 Task: Find connections with filter location Alagoa Grande with filter topic #digitalnomadwith filter profile language Potuguese with filter current company Brightstar Corp. with filter school Punjabi University, Patiala with filter industry Golf Courses and Country Clubs with filter service category Grant Writing with filter keywords title Account Executive
Action: Mouse moved to (656, 115)
Screenshot: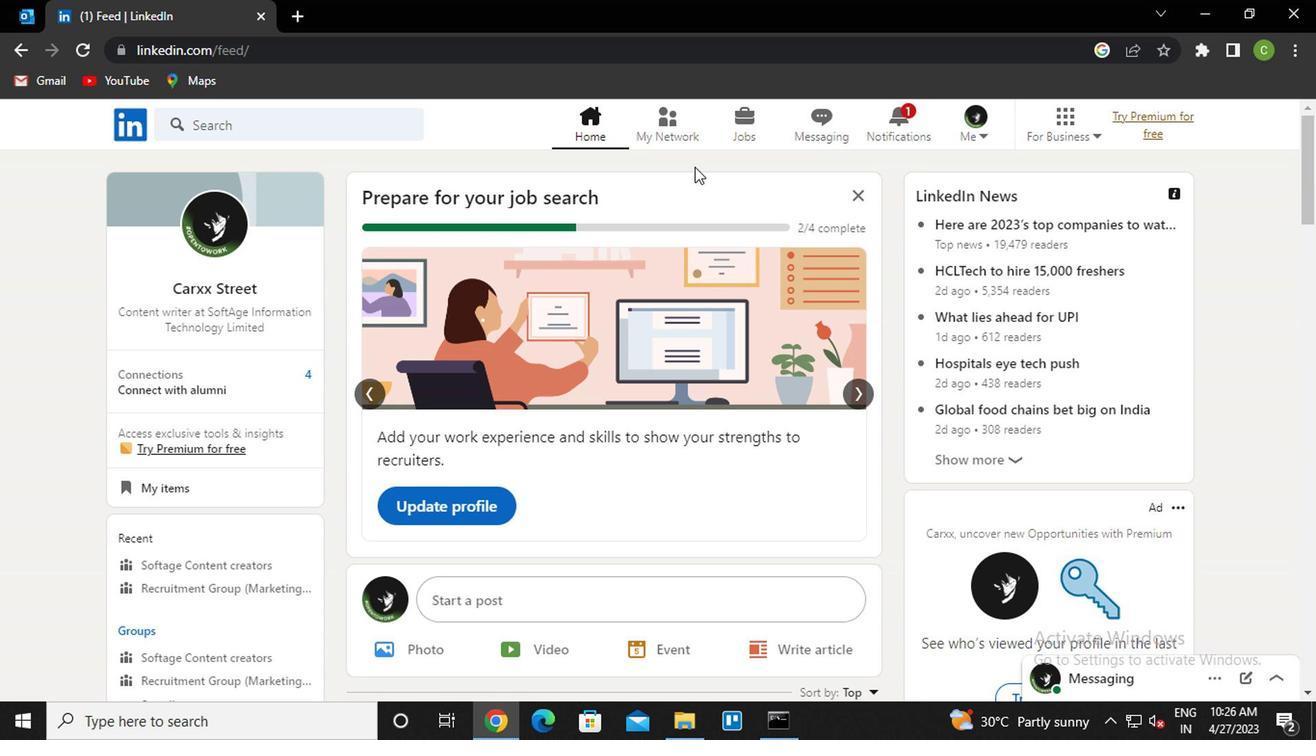 
Action: Mouse pressed left at (656, 115)
Screenshot: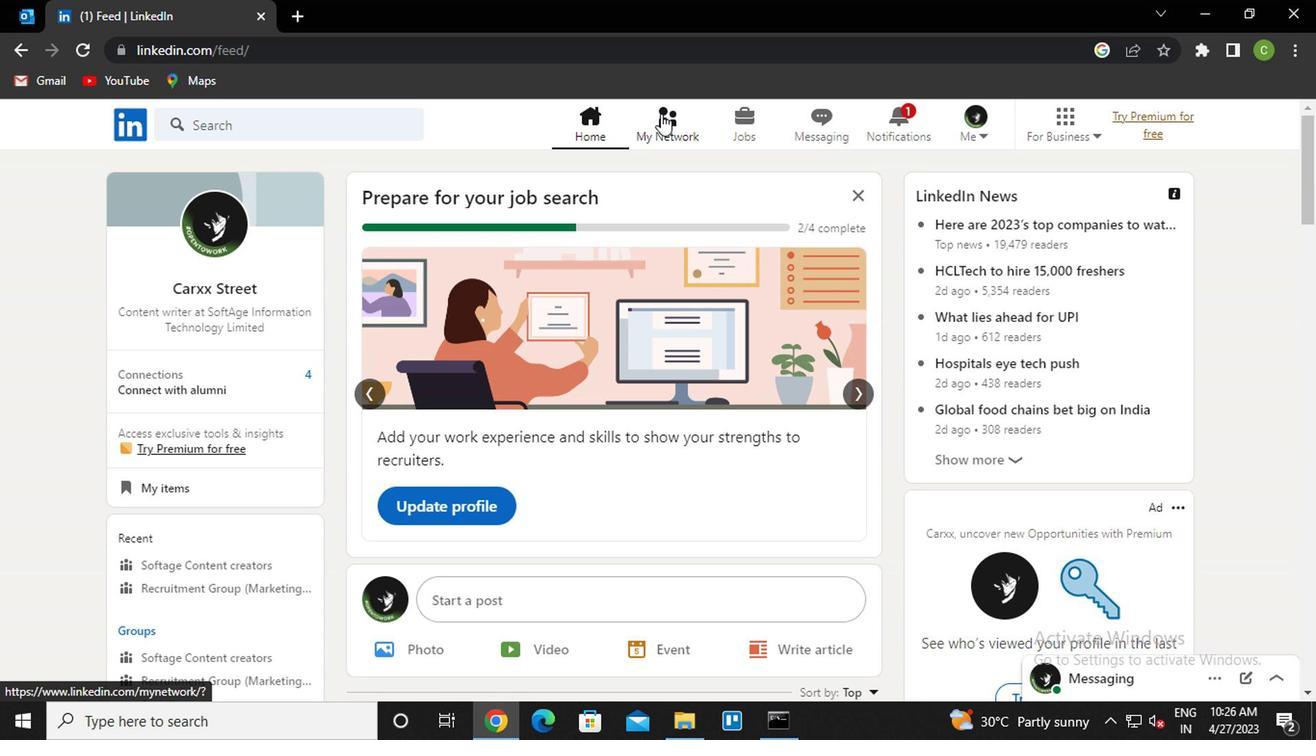 
Action: Mouse moved to (246, 236)
Screenshot: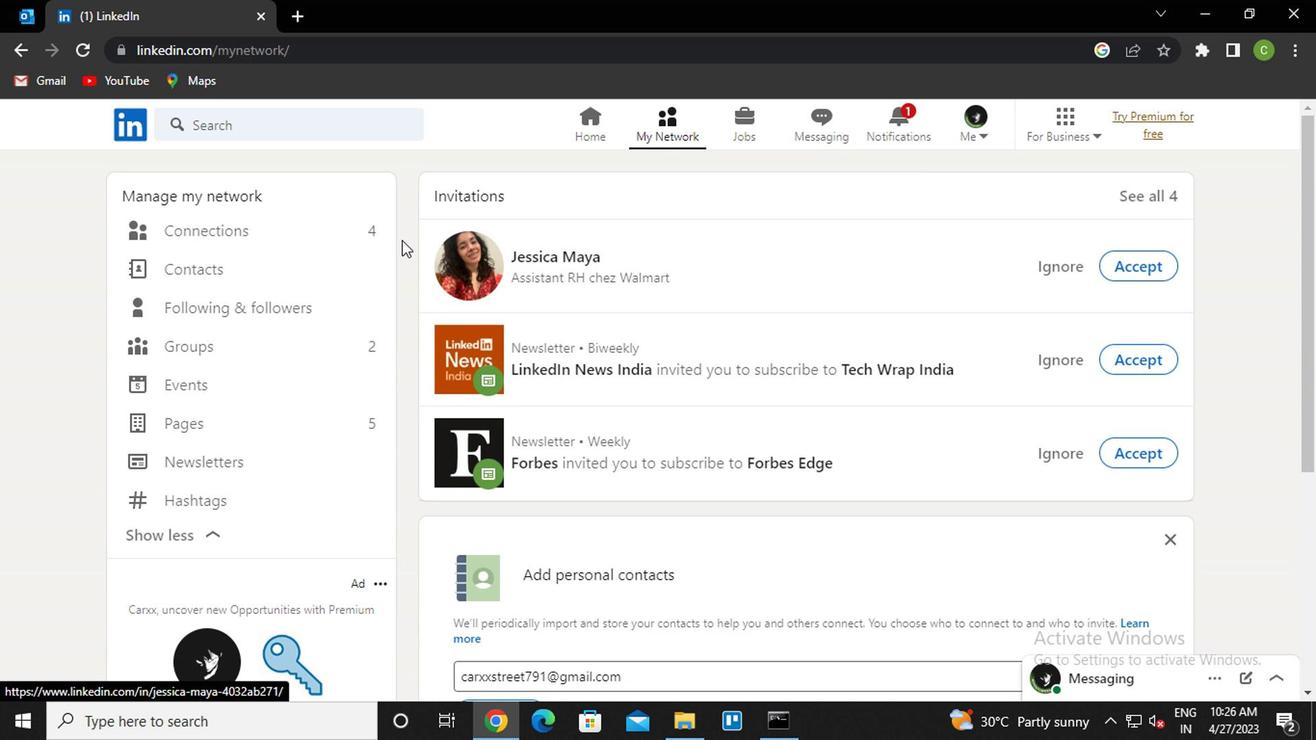 
Action: Mouse pressed left at (246, 236)
Screenshot: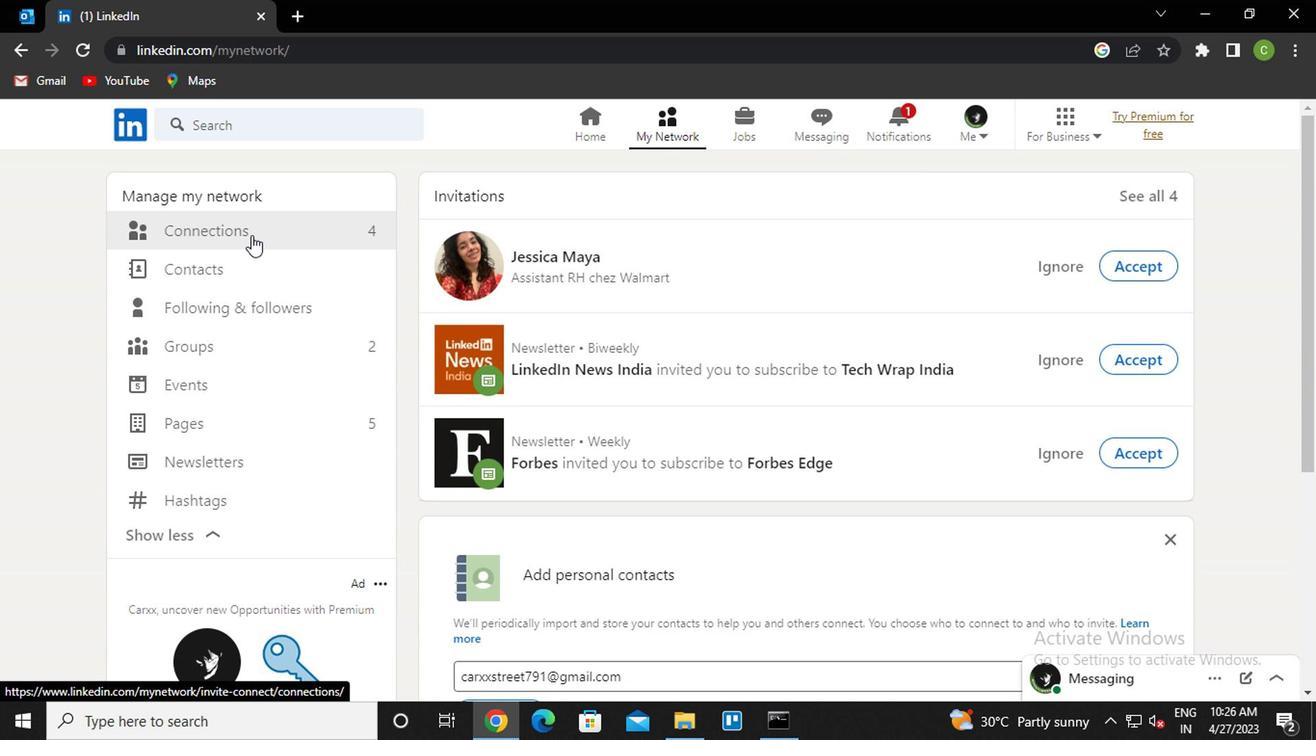 
Action: Mouse moved to (792, 236)
Screenshot: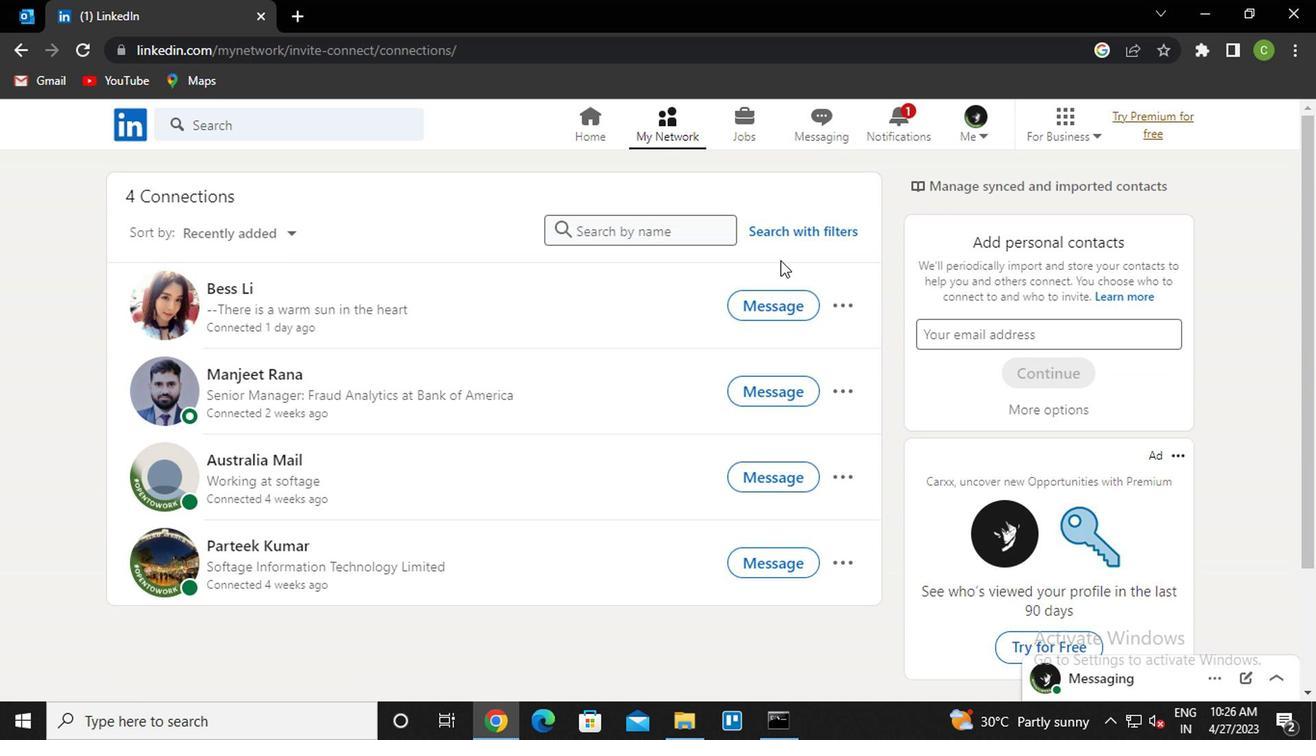 
Action: Mouse pressed left at (792, 236)
Screenshot: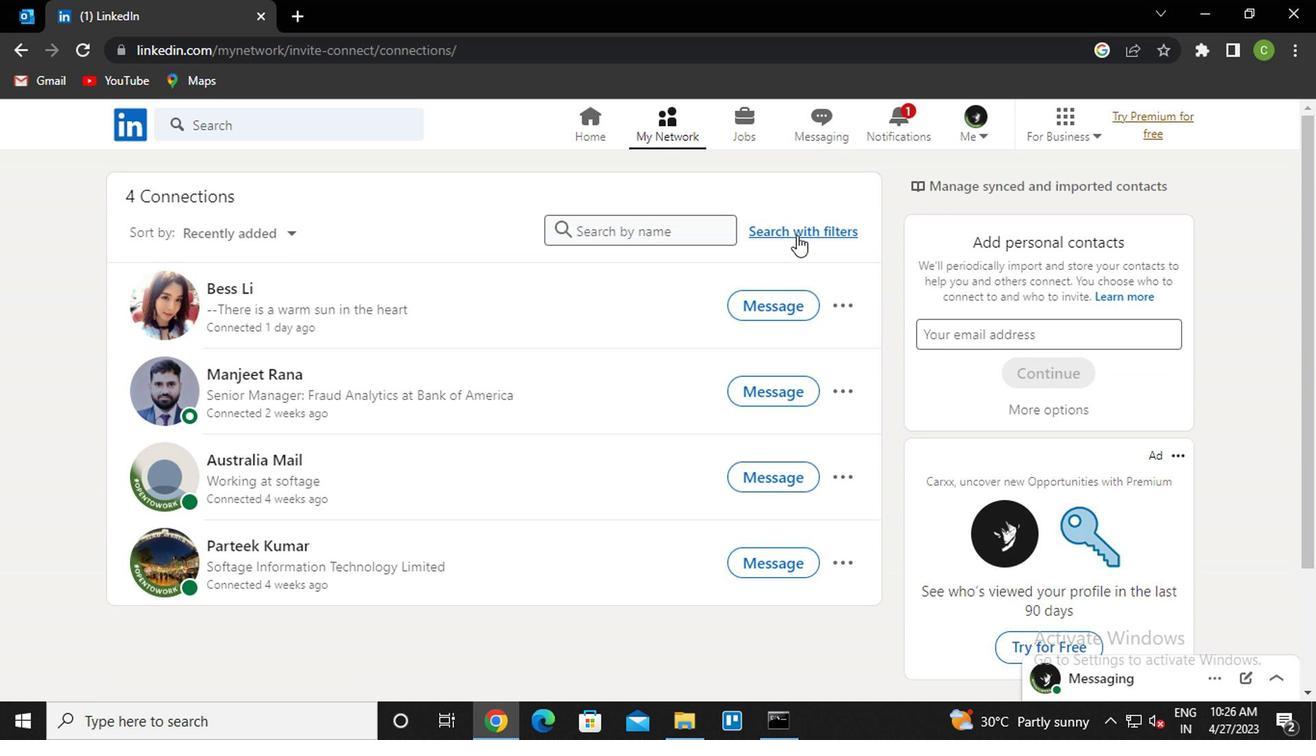 
Action: Mouse moved to (635, 185)
Screenshot: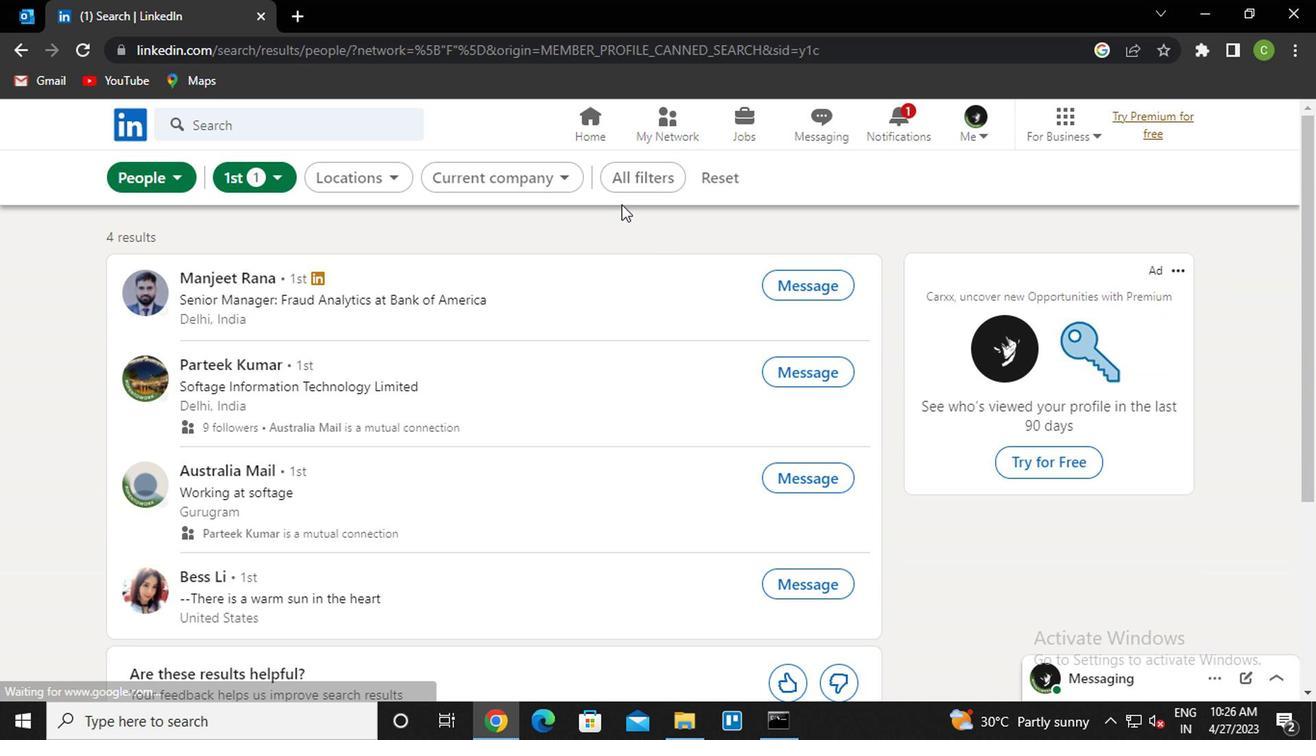 
Action: Mouse pressed left at (635, 185)
Screenshot: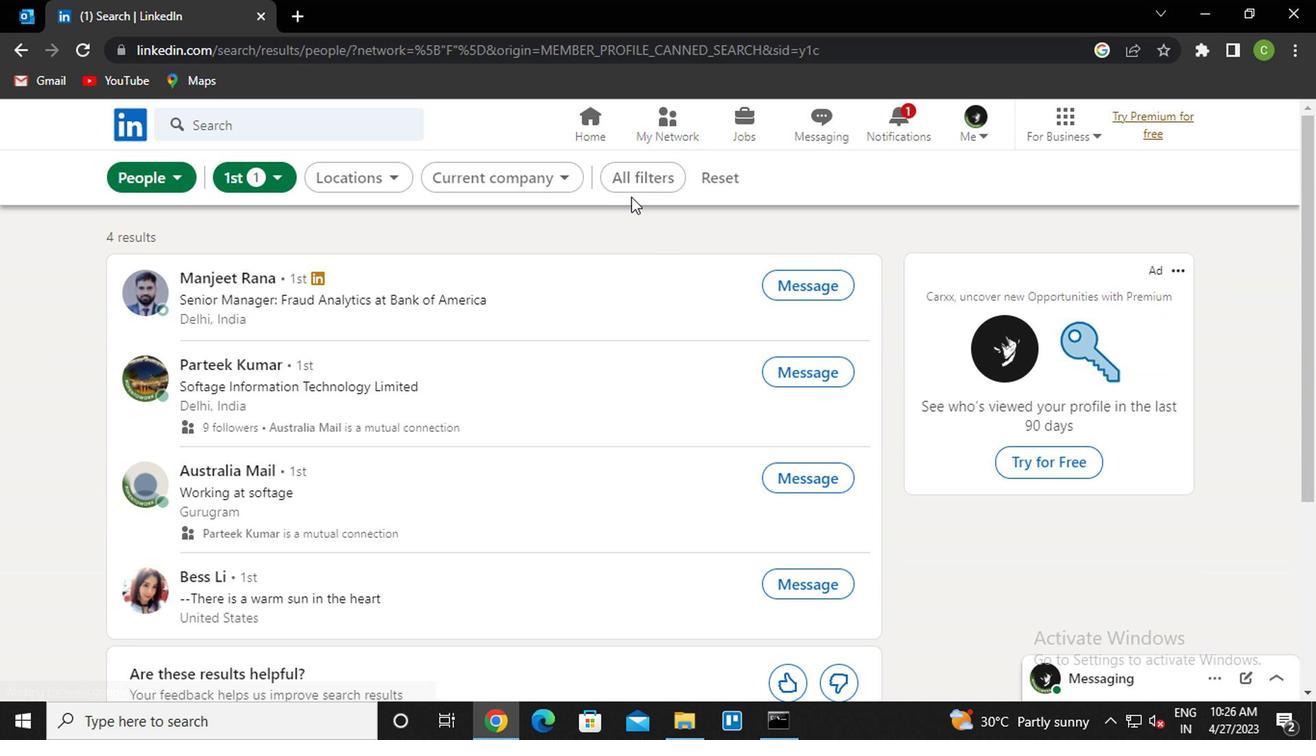 
Action: Mouse moved to (1056, 436)
Screenshot: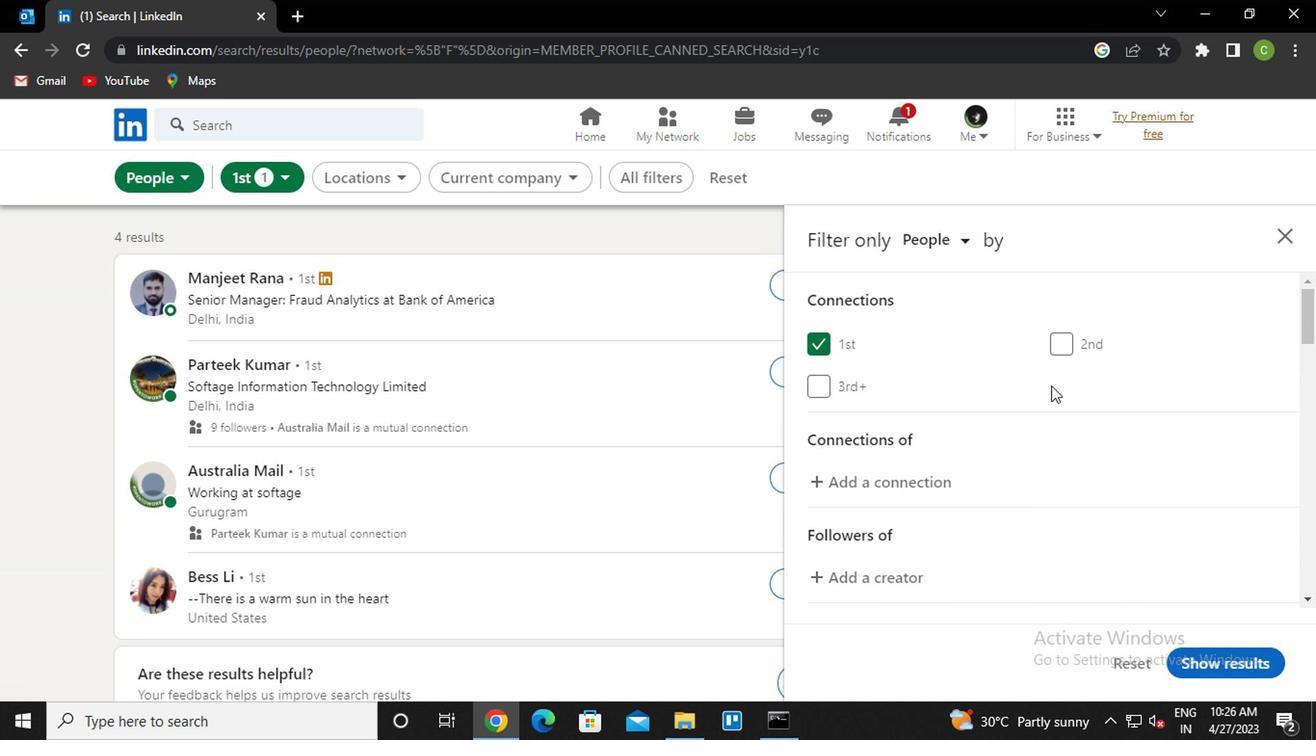 
Action: Mouse scrolled (1056, 435) with delta (0, -1)
Screenshot: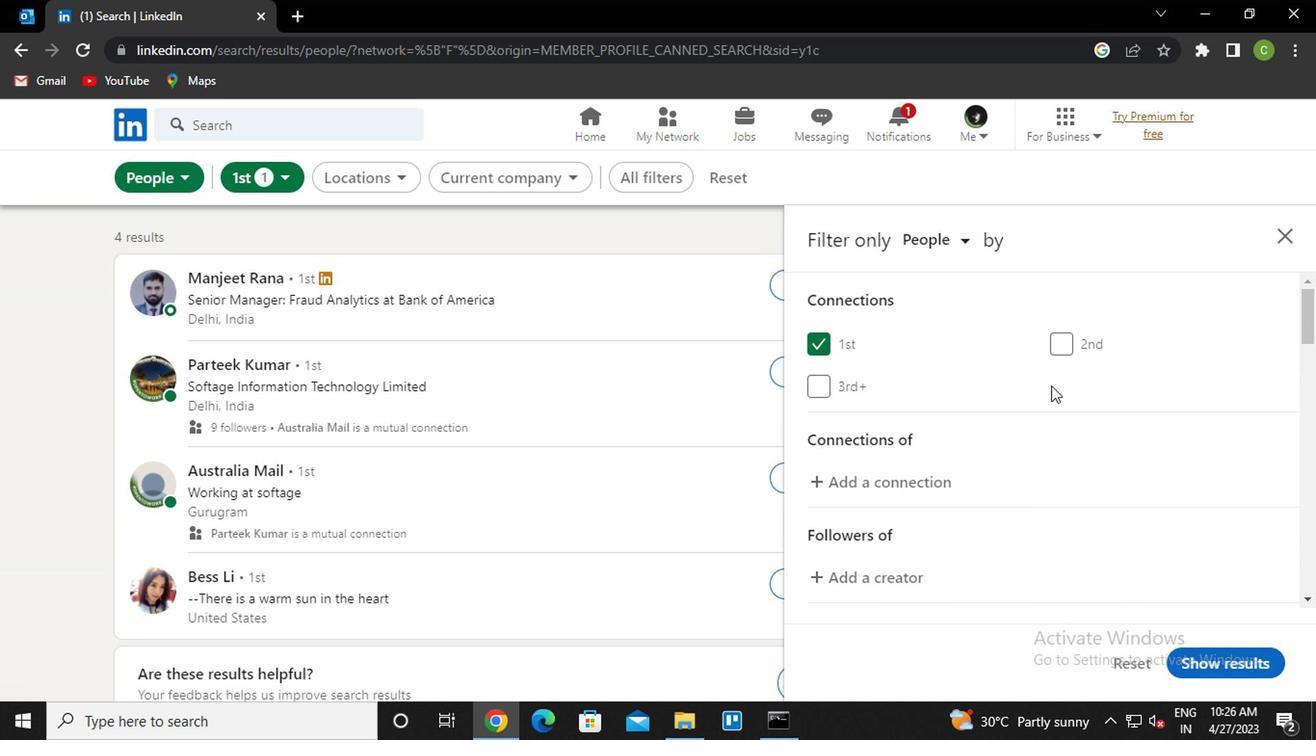 
Action: Mouse moved to (1053, 449)
Screenshot: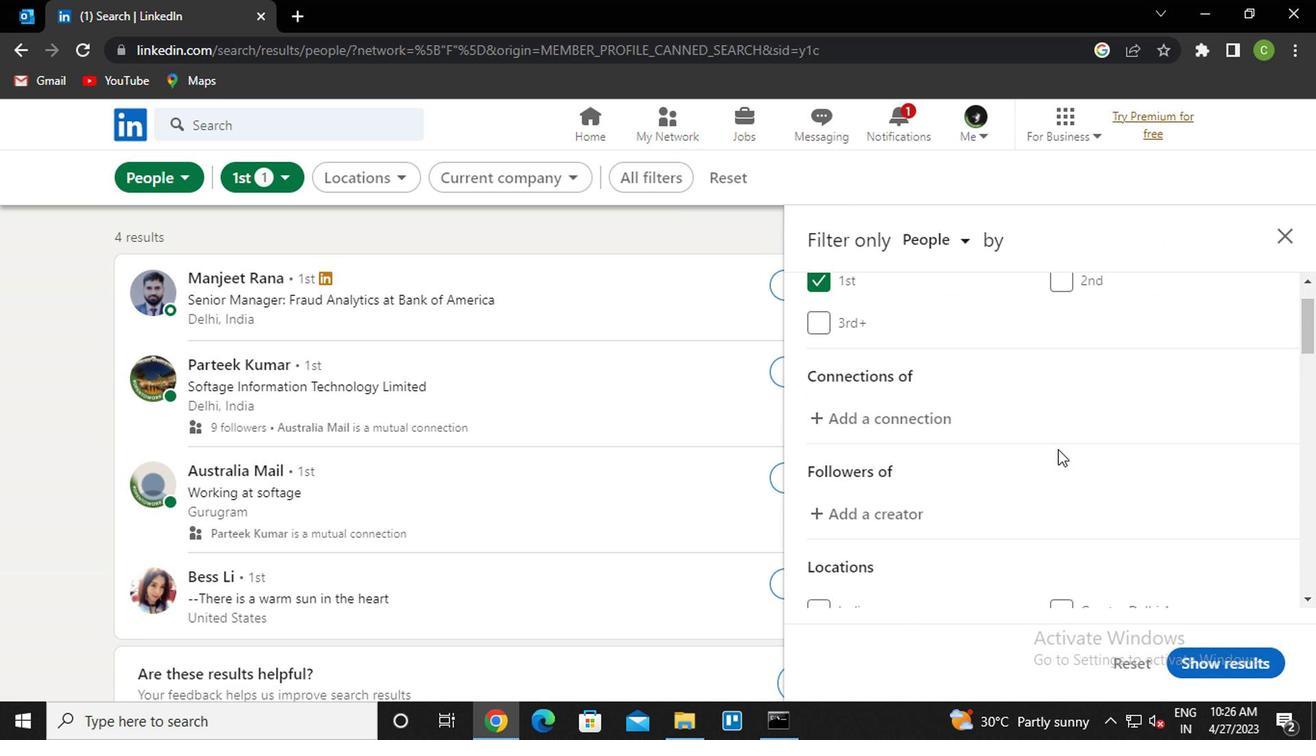 
Action: Mouse scrolled (1053, 449) with delta (0, 0)
Screenshot: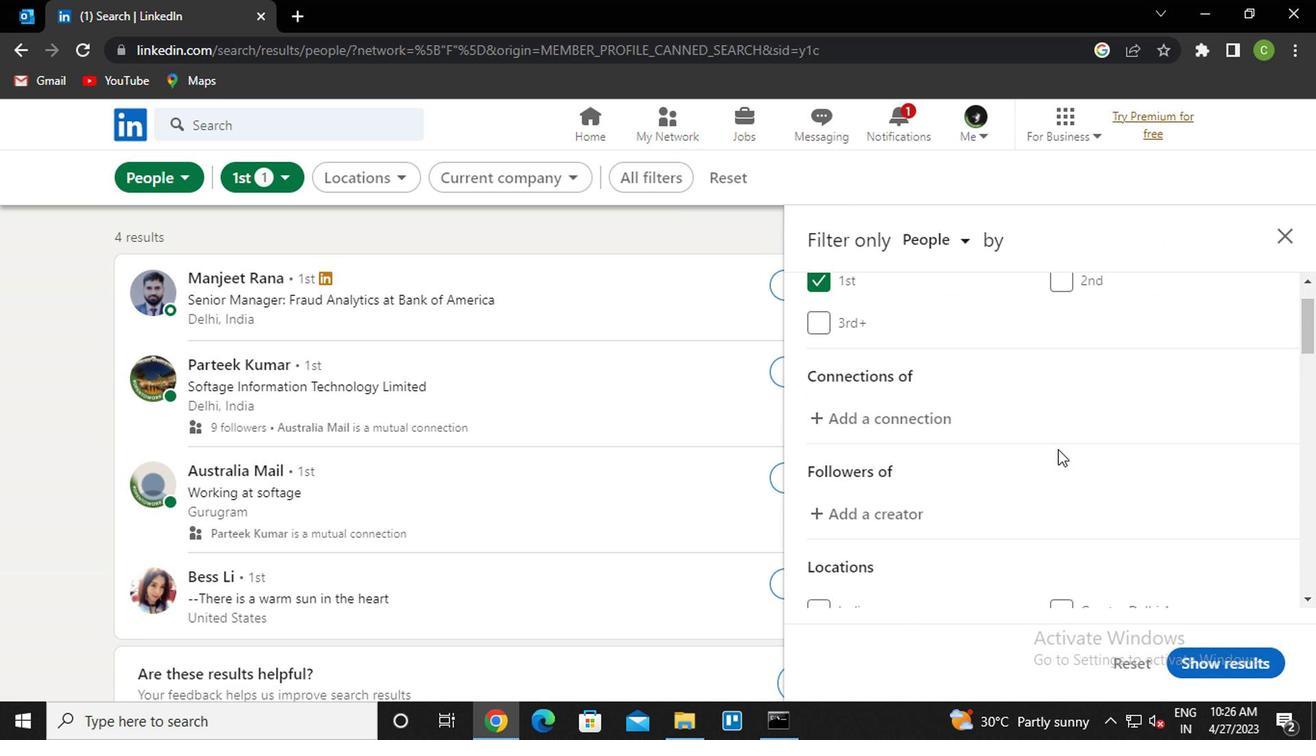 
Action: Mouse scrolled (1053, 449) with delta (0, 0)
Screenshot: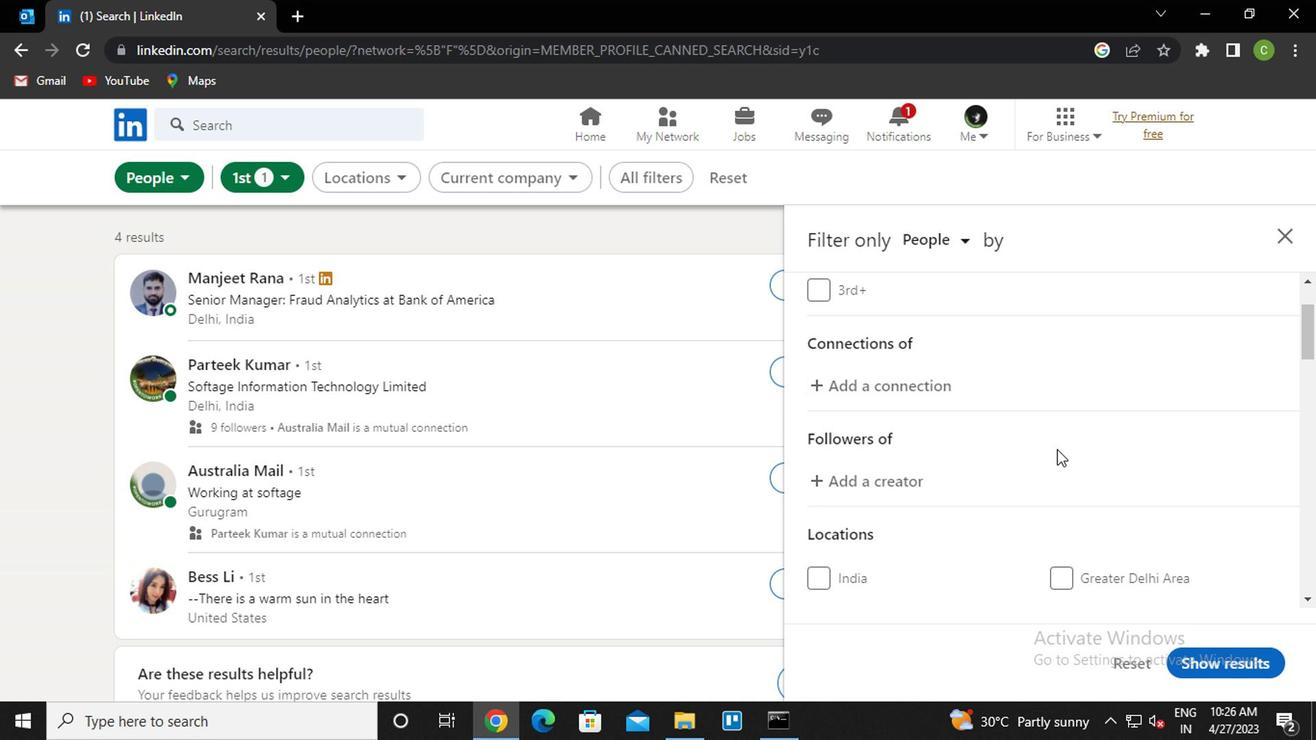 
Action: Mouse moved to (1092, 466)
Screenshot: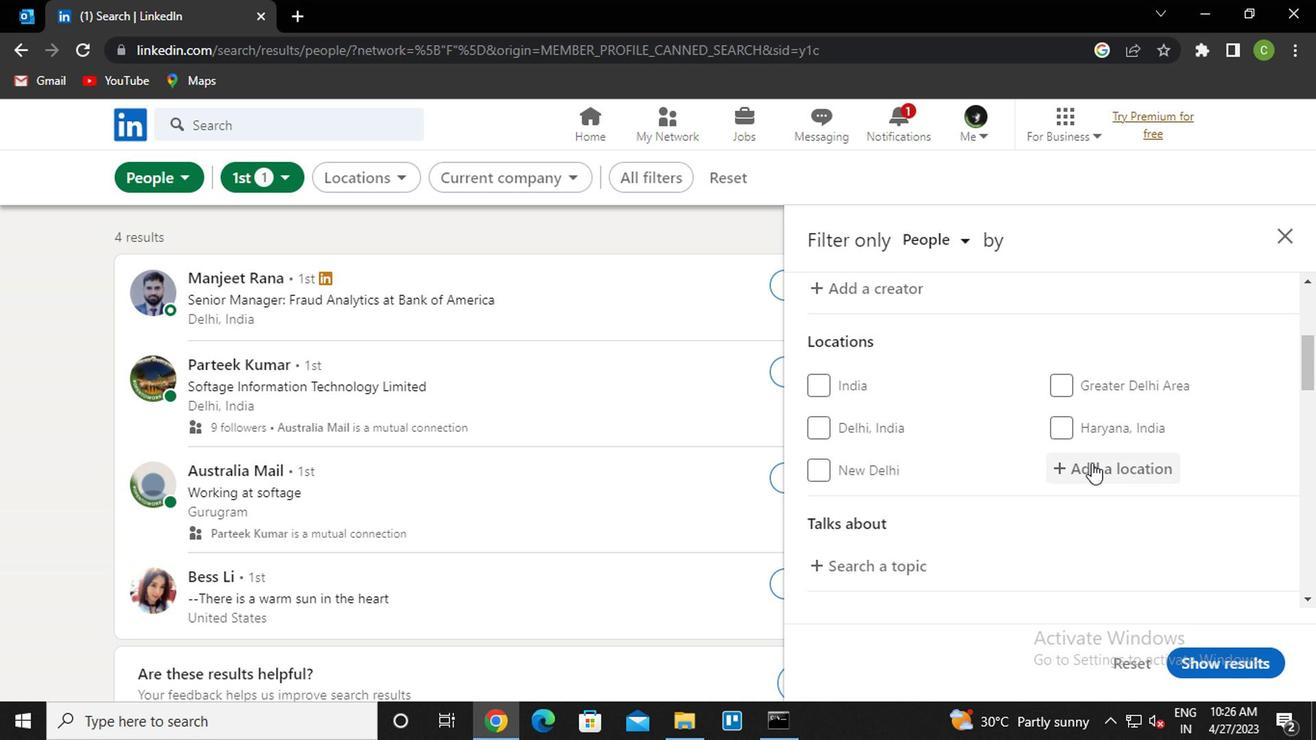 
Action: Mouse pressed left at (1092, 466)
Screenshot: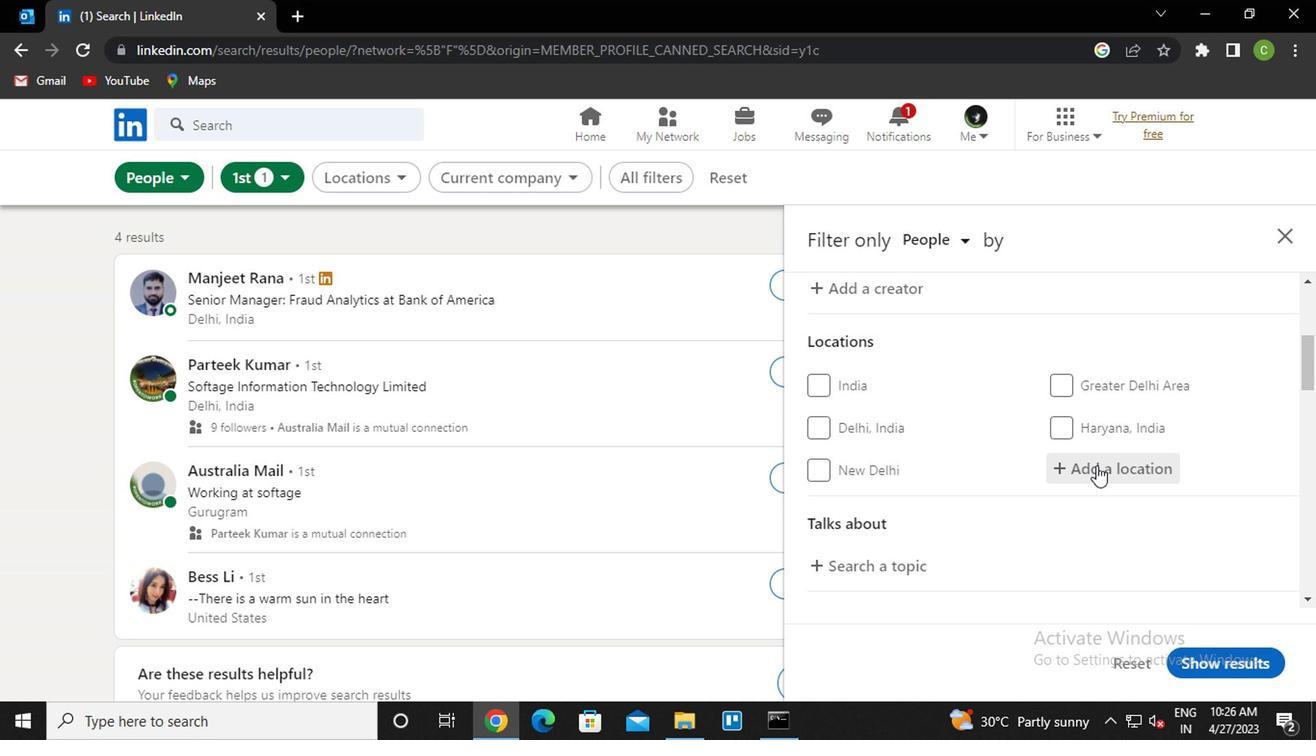 
Action: Key pressed <Key.caps_lock><Key.caps_lock>a<Key.caps_lock>lagao<Key.backspace><Key.backspace>oa<Key.down><Key.enter>
Screenshot: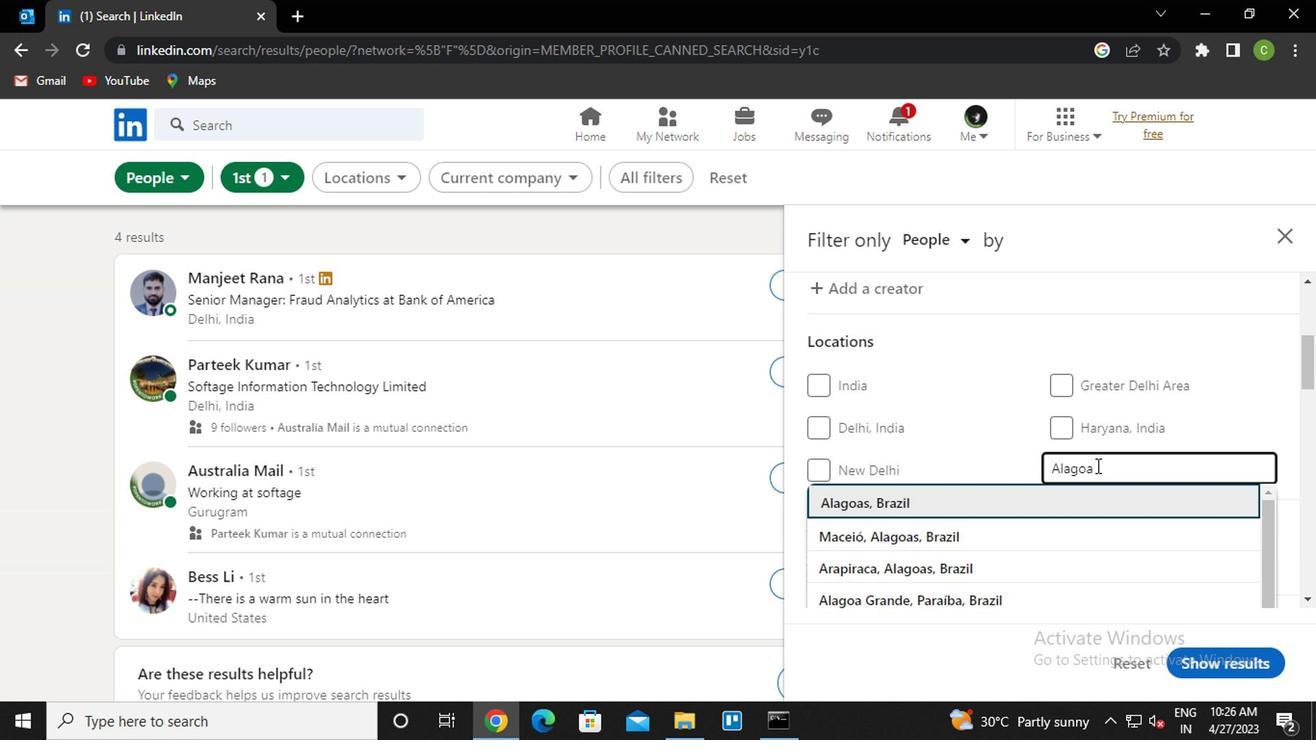 
Action: Mouse scrolled (1092, 465) with delta (0, 0)
Screenshot: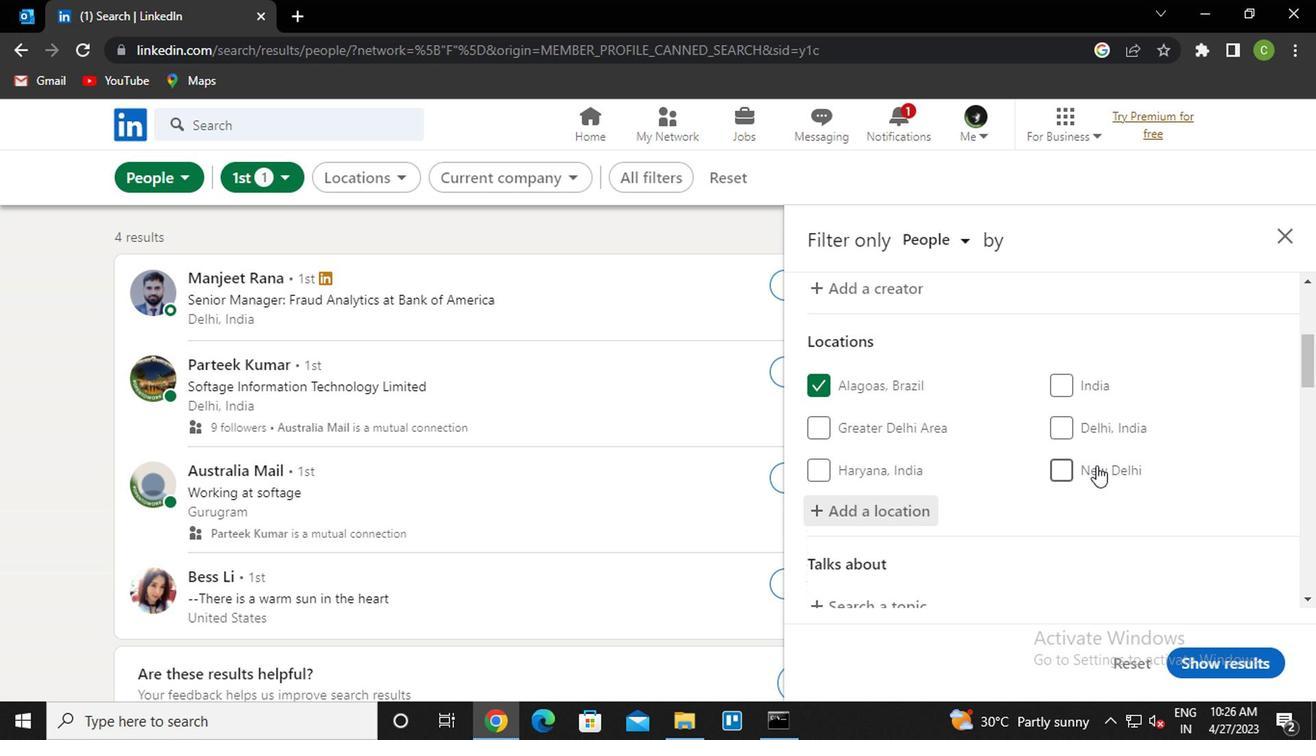 
Action: Mouse scrolled (1092, 465) with delta (0, 0)
Screenshot: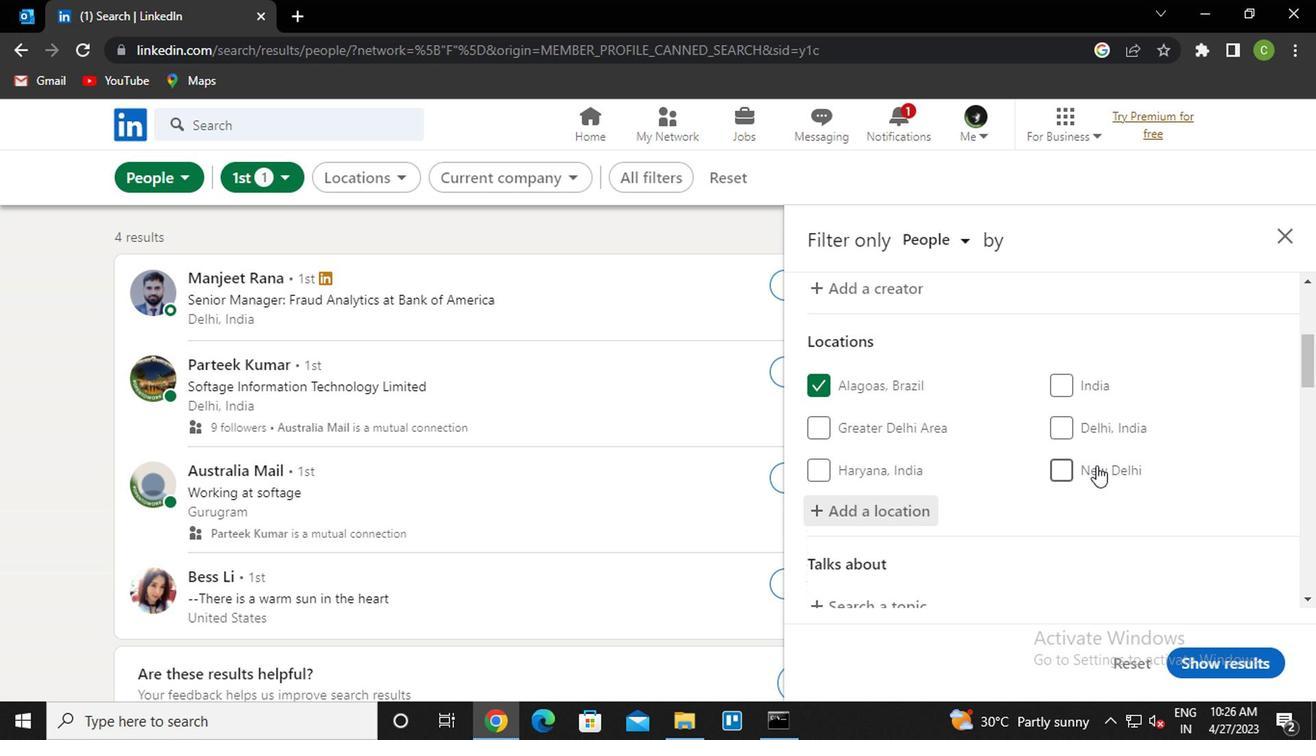 
Action: Mouse scrolled (1092, 465) with delta (0, 0)
Screenshot: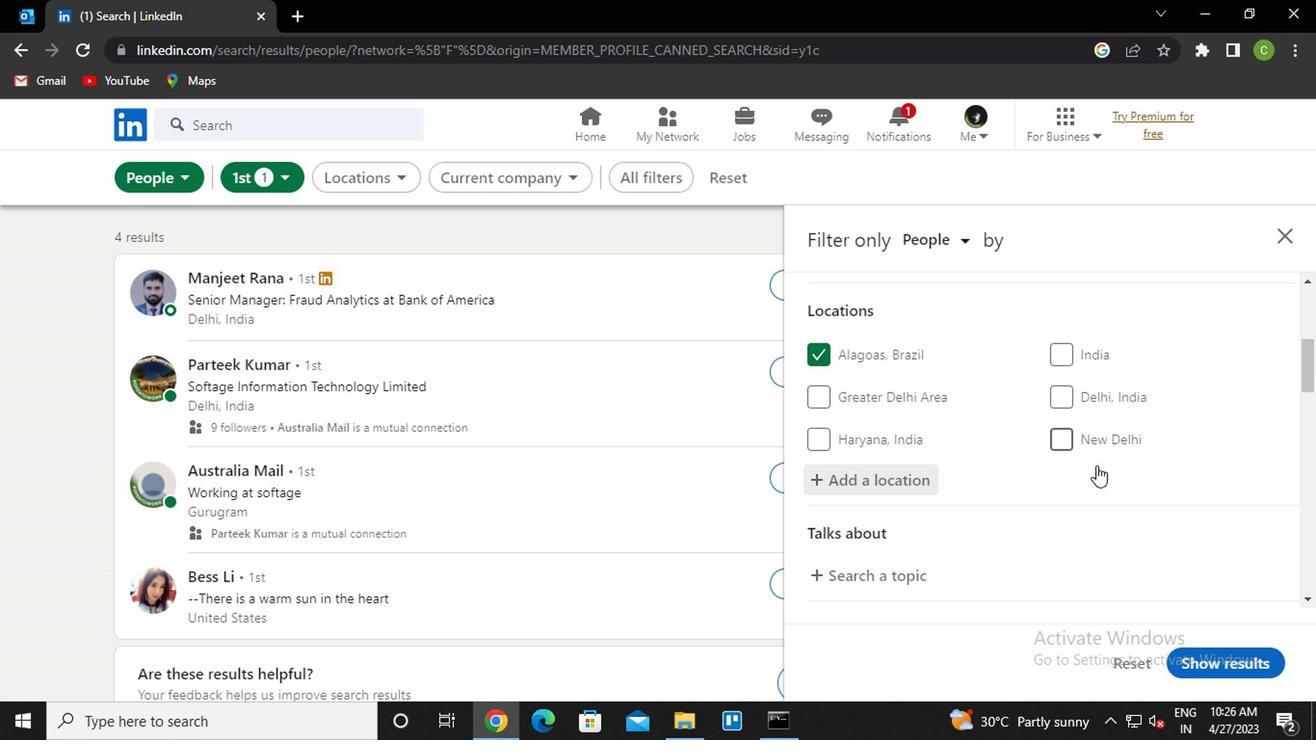 
Action: Mouse moved to (875, 320)
Screenshot: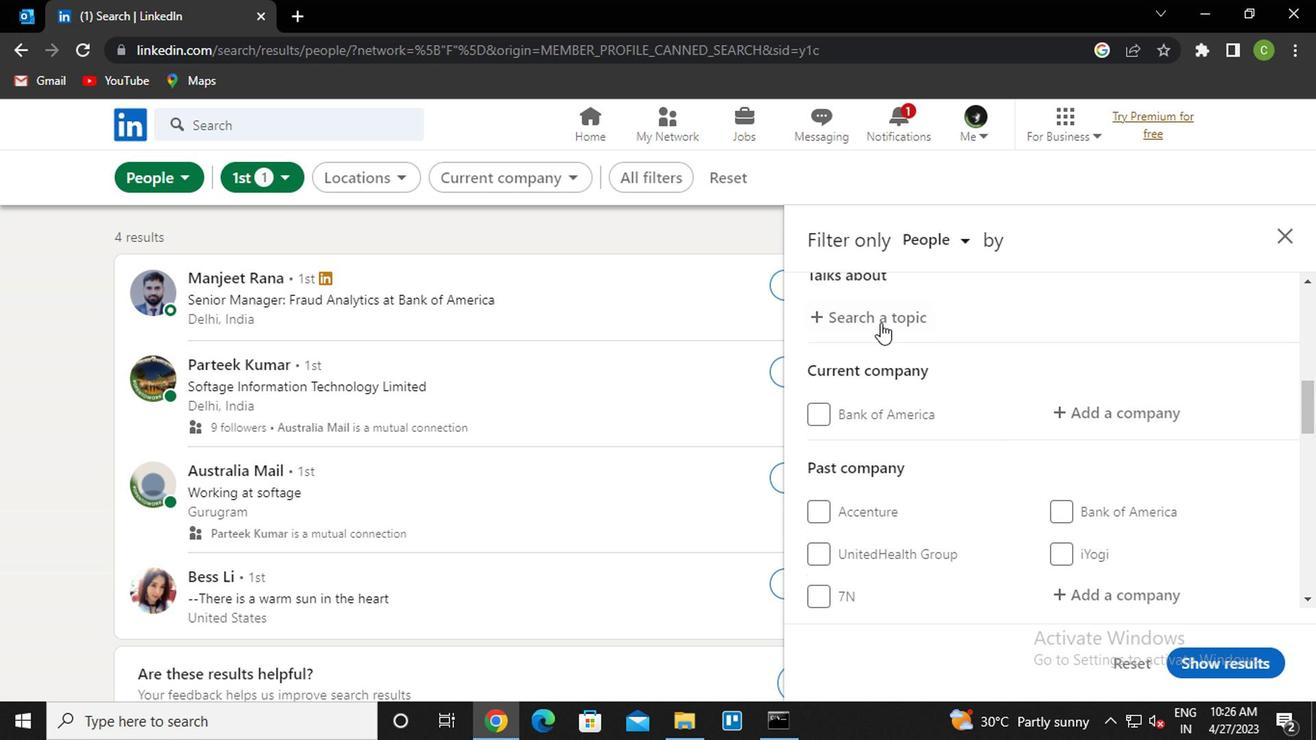 
Action: Mouse pressed left at (875, 320)
Screenshot: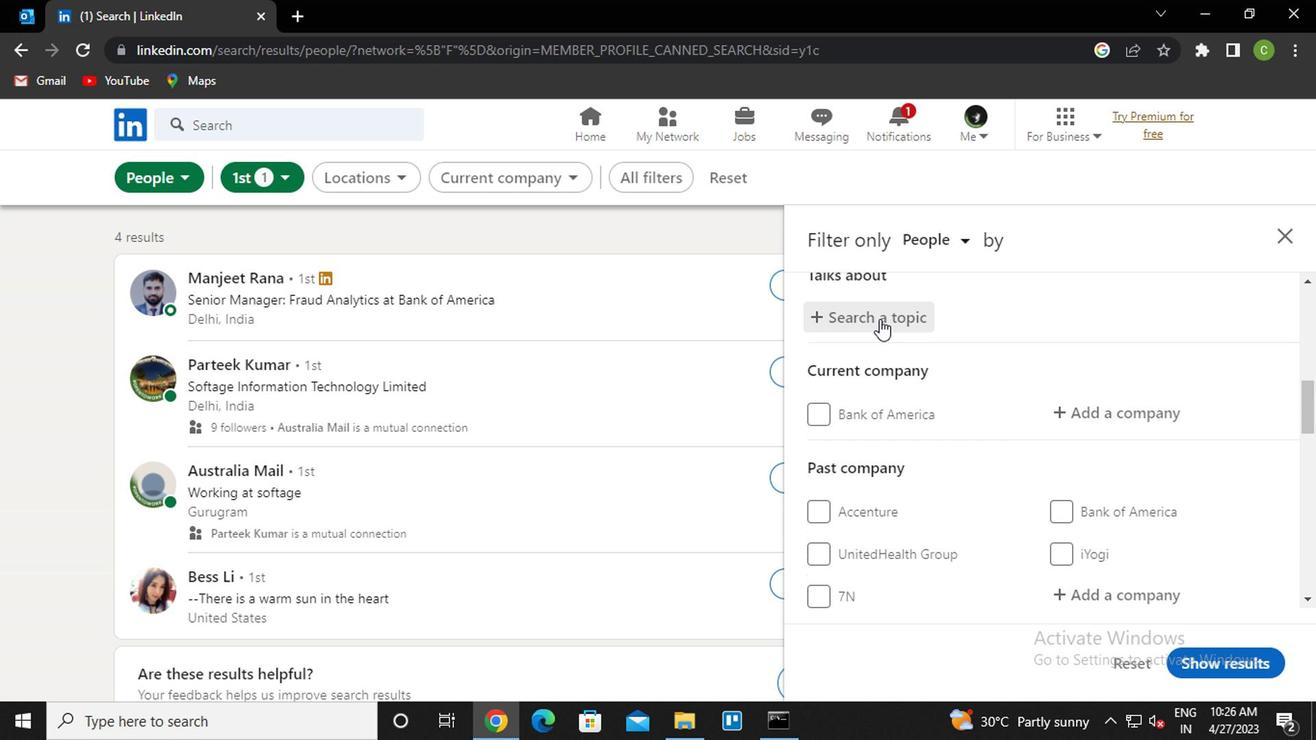 
Action: Key pressed digitalnomad<Key.down><Key.enter>
Screenshot: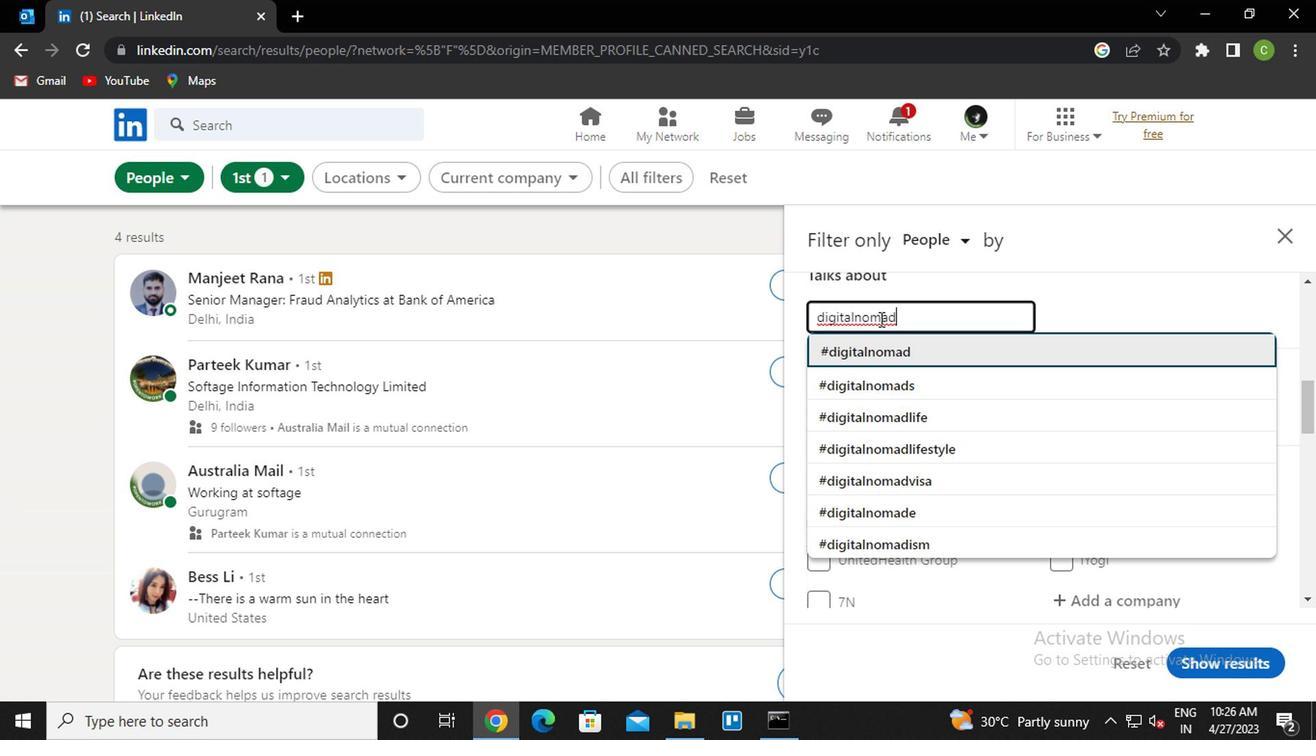 
Action: Mouse moved to (1149, 419)
Screenshot: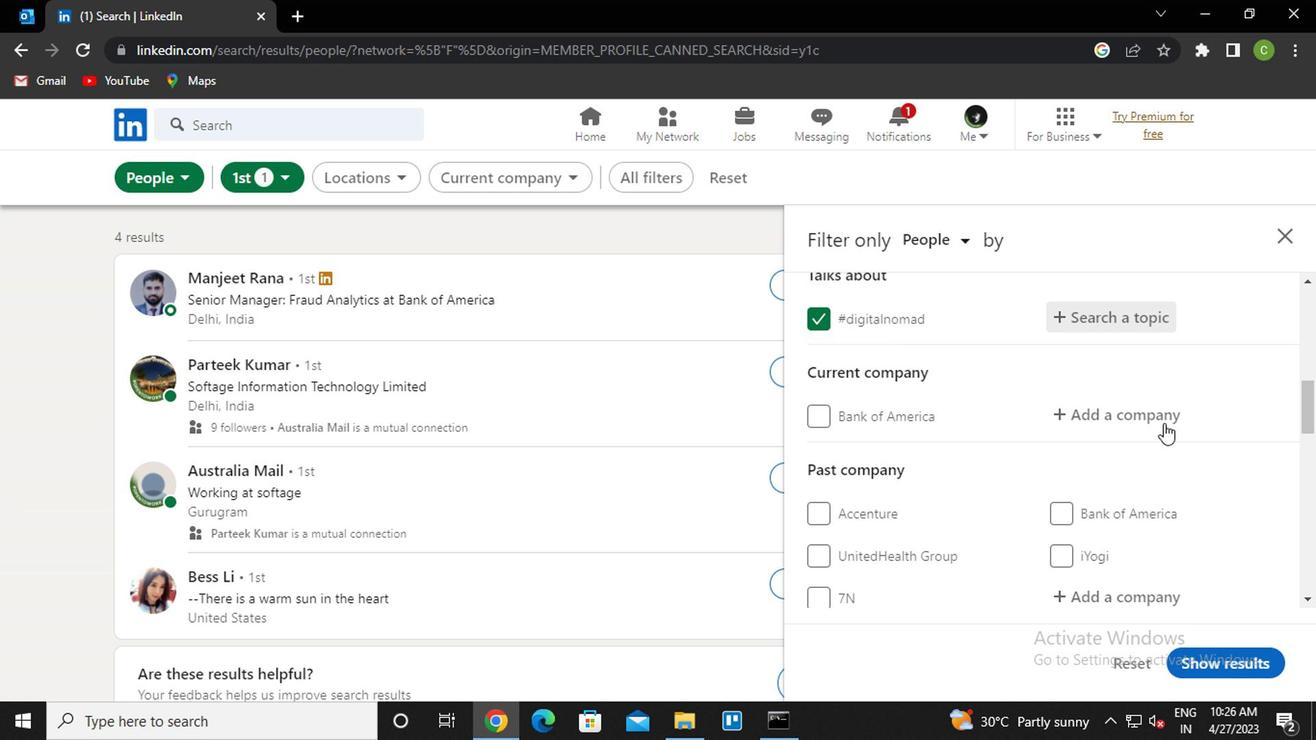 
Action: Mouse pressed left at (1149, 419)
Screenshot: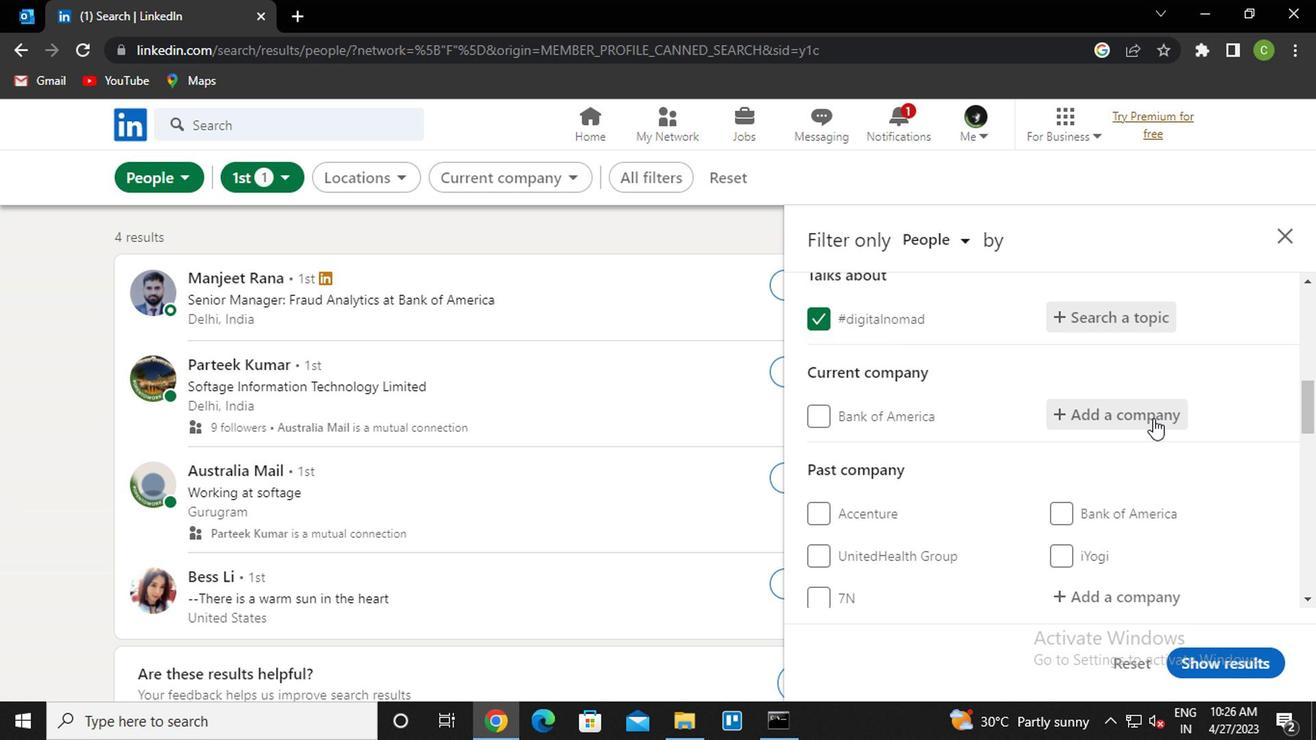 
Action: Key pressed <Key.caps_lock>b<Key.caps_lock>rightstar<Key.down><Key.enter>
Screenshot: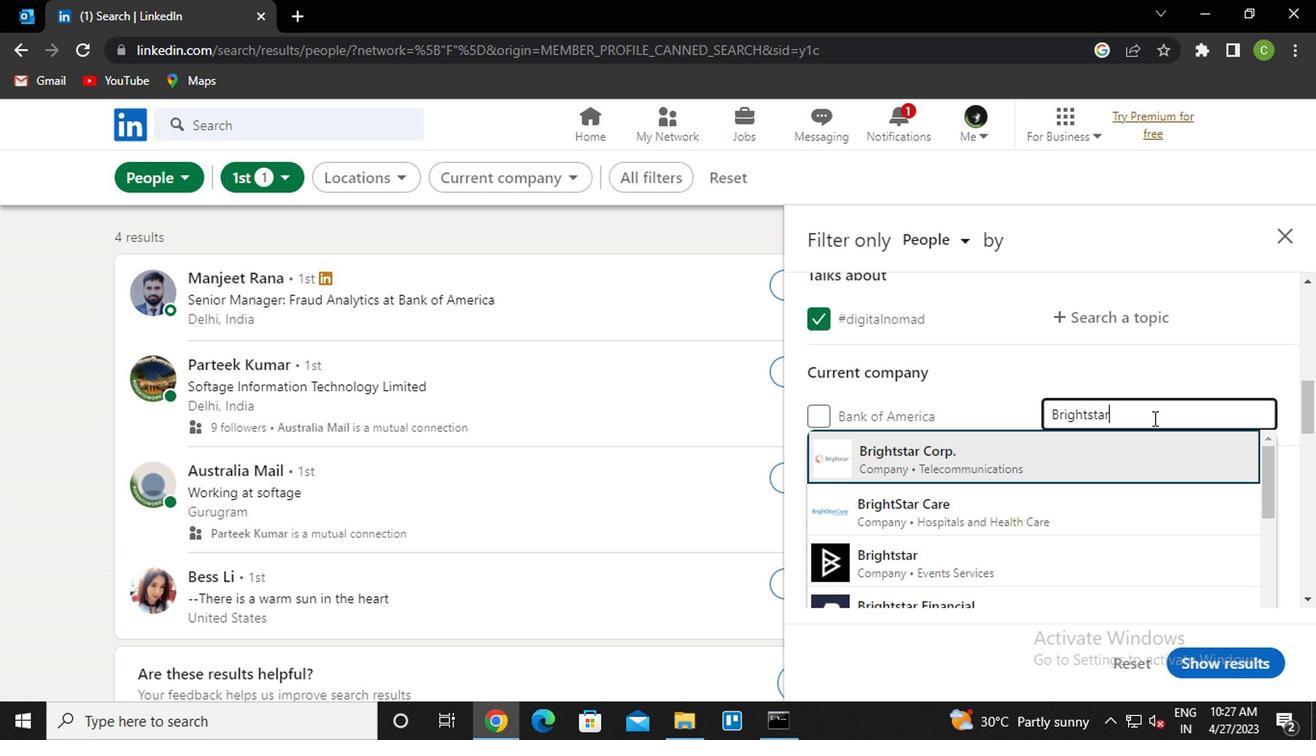 
Action: Mouse scrolled (1149, 418) with delta (0, -1)
Screenshot: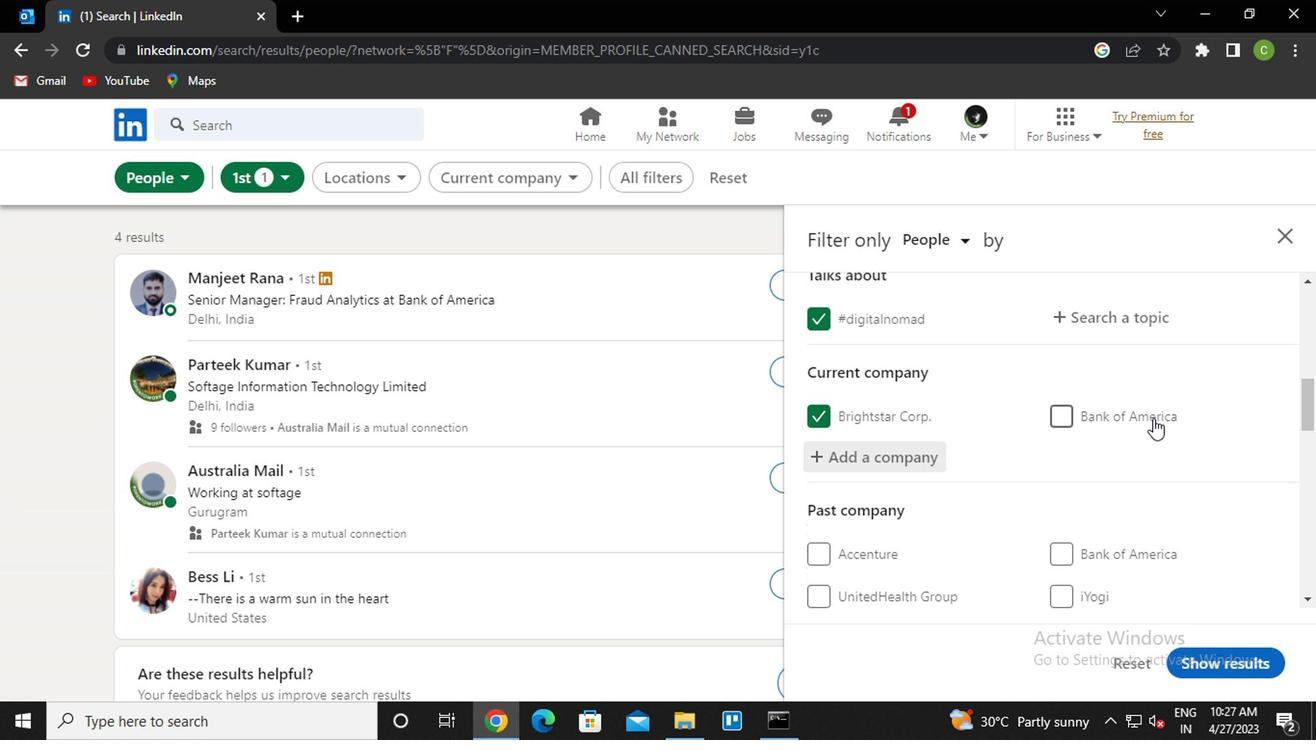 
Action: Mouse scrolled (1149, 418) with delta (0, -1)
Screenshot: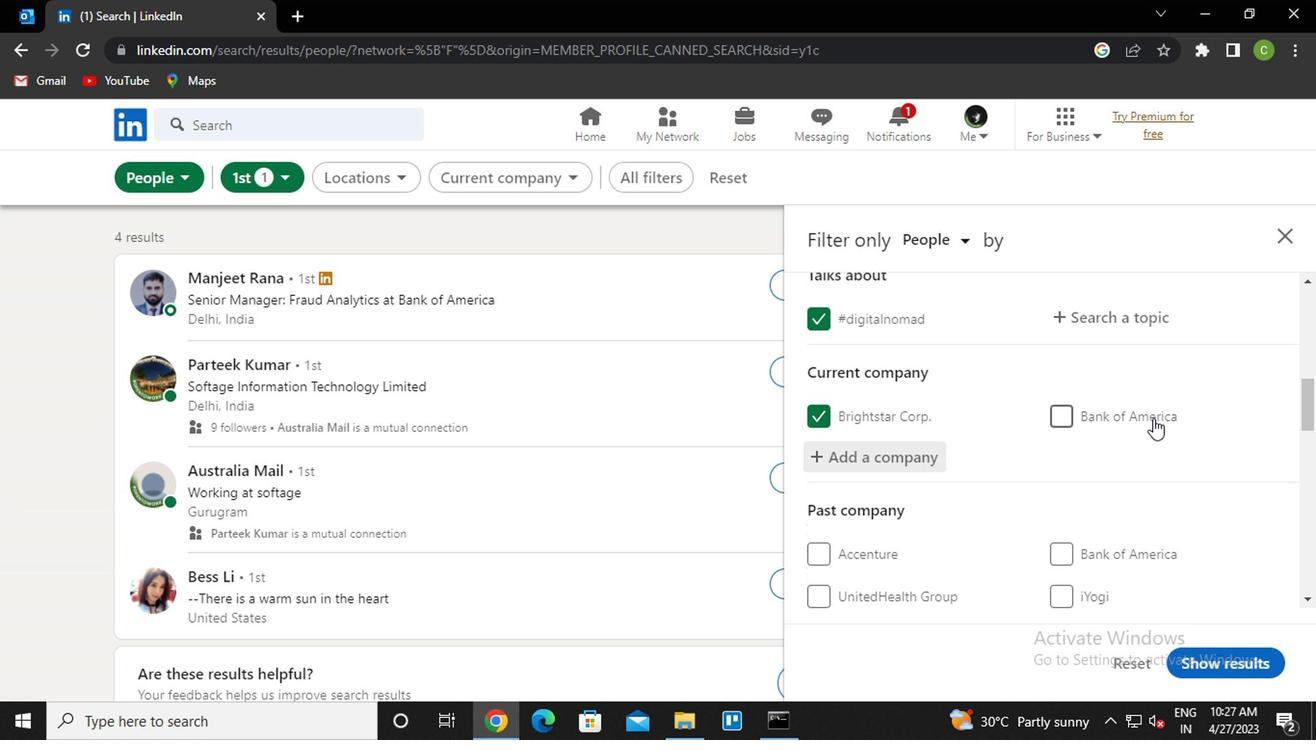 
Action: Mouse scrolled (1149, 418) with delta (0, -1)
Screenshot: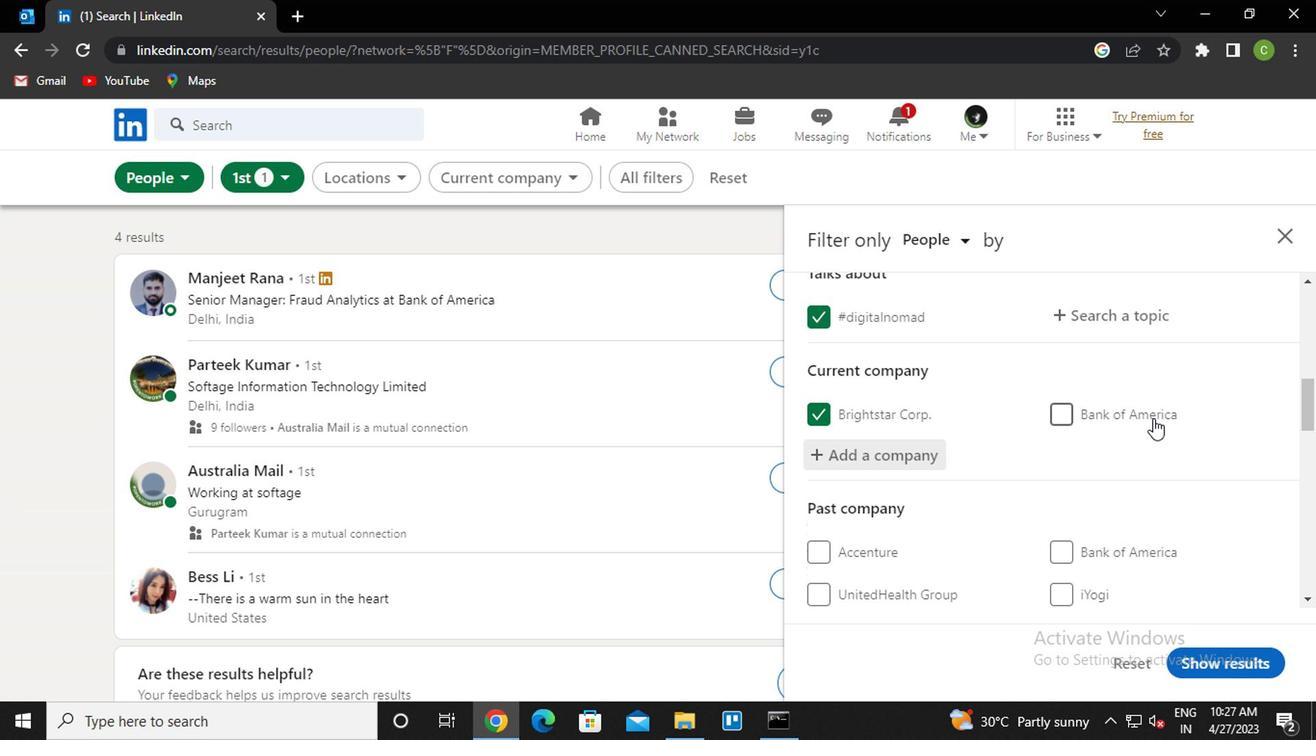 
Action: Mouse moved to (980, 469)
Screenshot: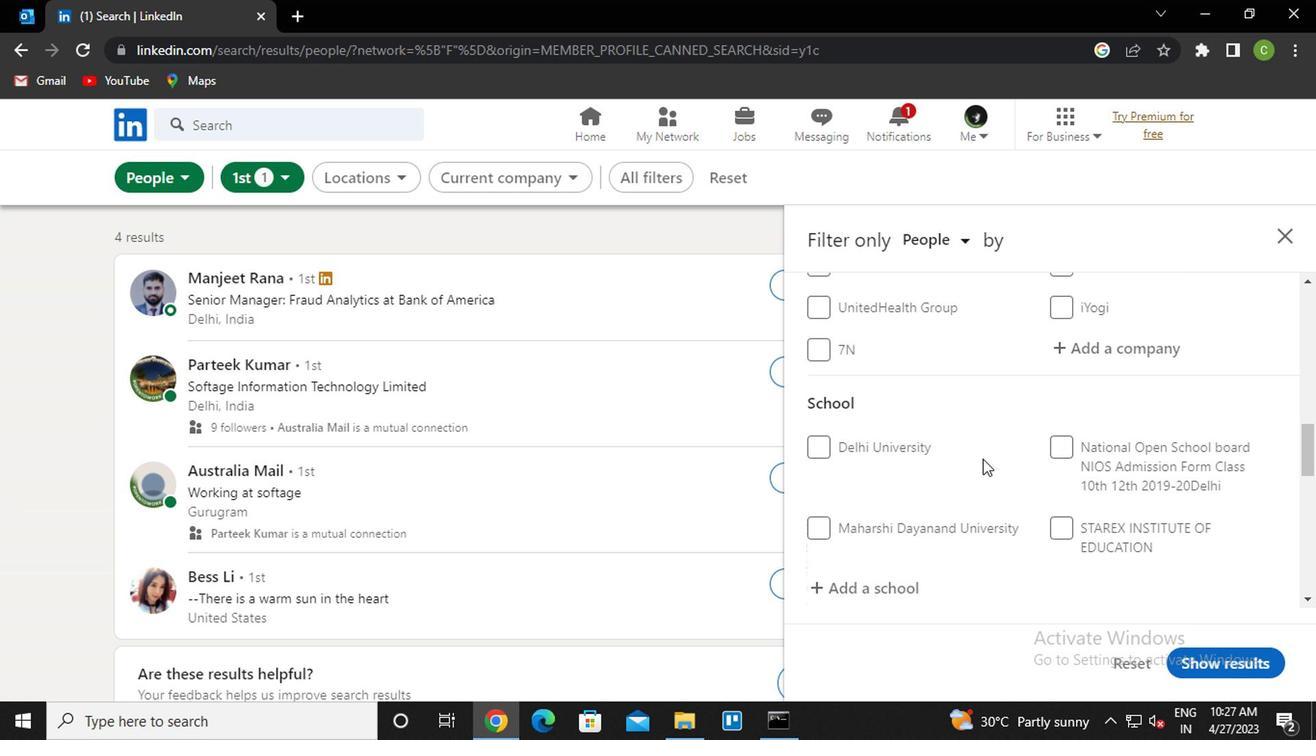 
Action: Mouse scrolled (980, 468) with delta (0, 0)
Screenshot: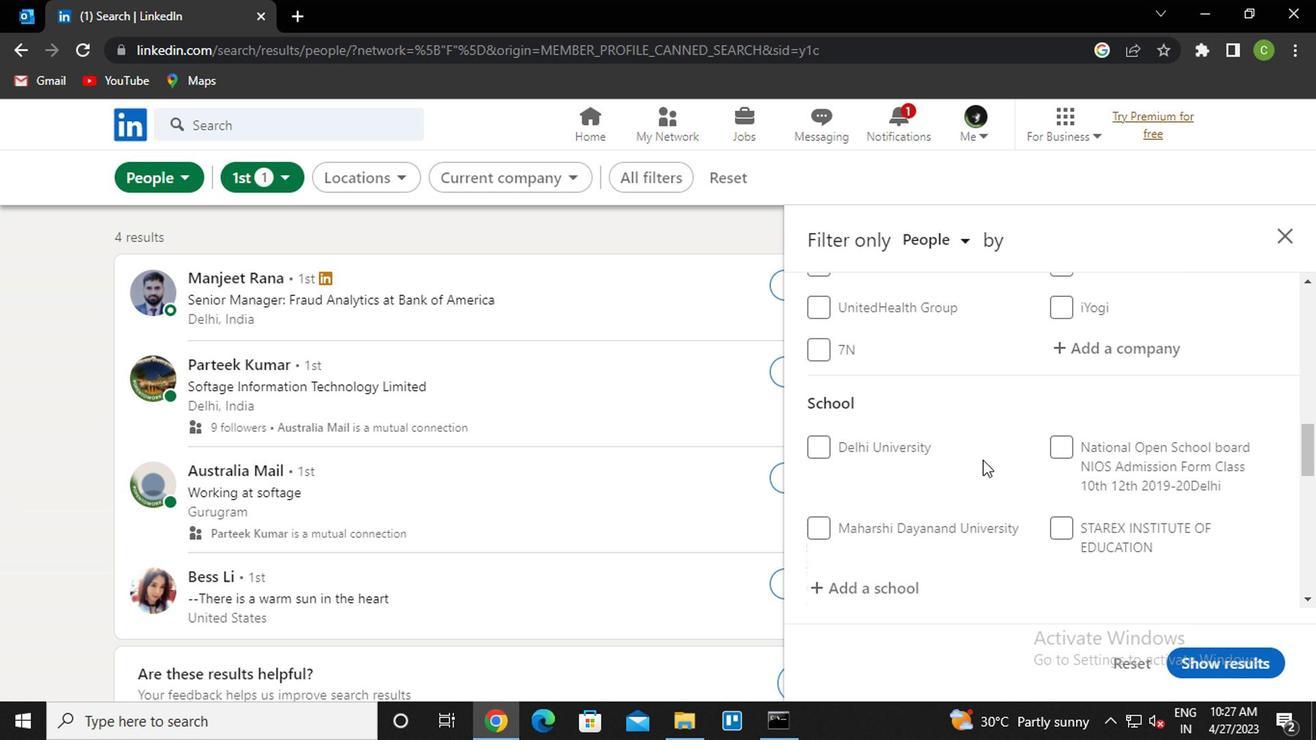 
Action: Mouse scrolled (980, 468) with delta (0, 0)
Screenshot: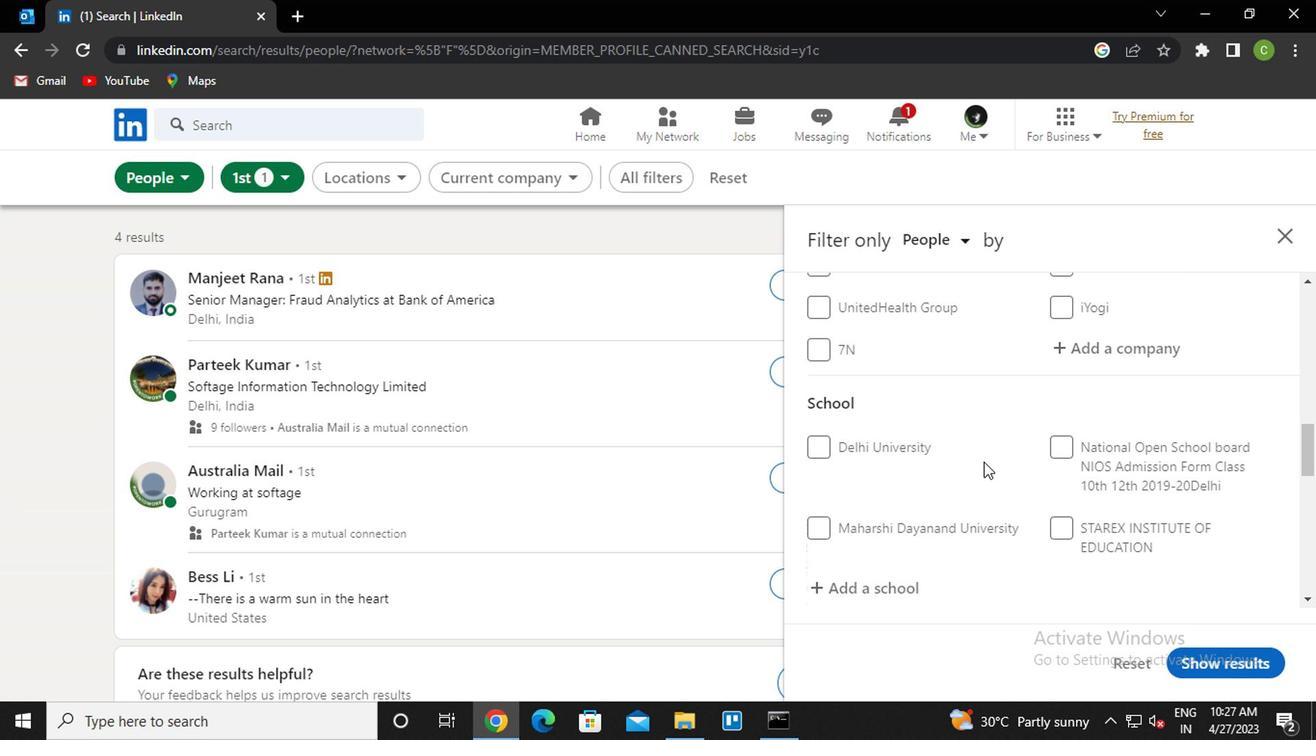 
Action: Mouse moved to (883, 403)
Screenshot: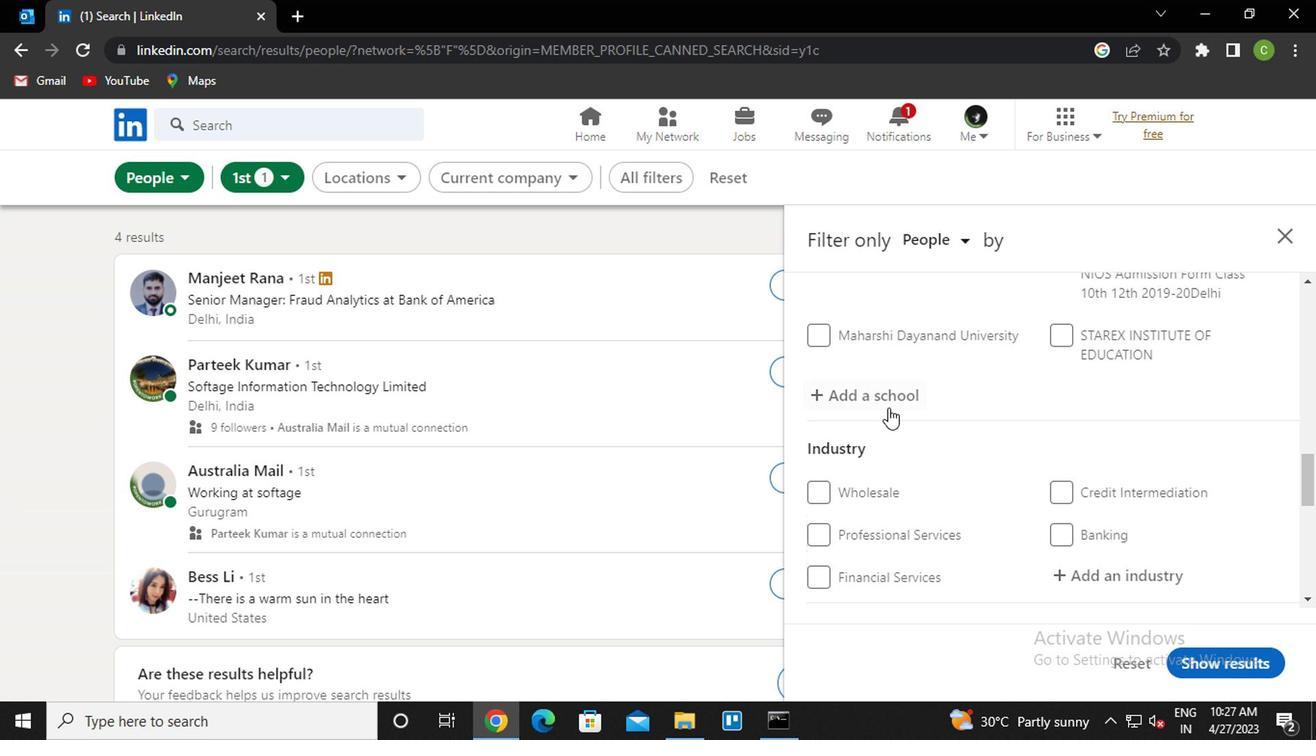 
Action: Mouse pressed left at (883, 403)
Screenshot: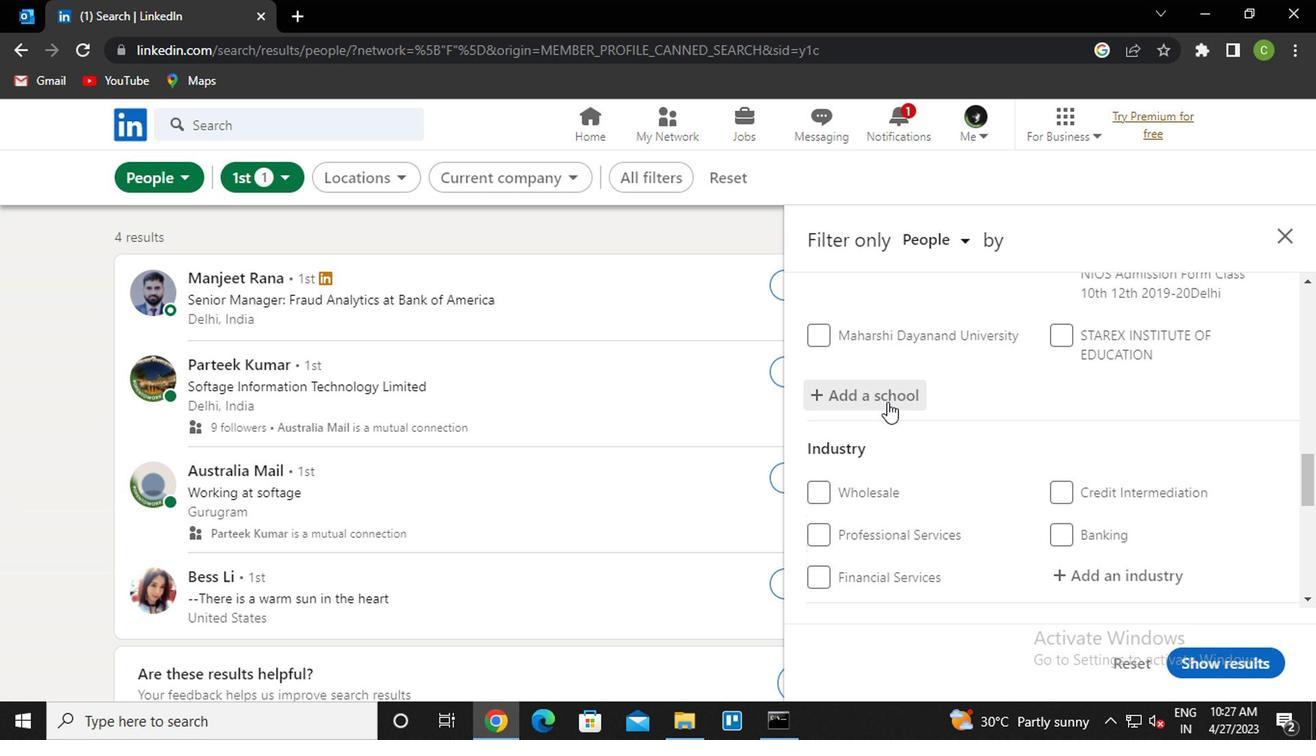 
Action: Key pressed <Key.caps_lock>p<Key.caps_lock>n<Key.backspace>unjabi<Key.down><Key.enter>
Screenshot: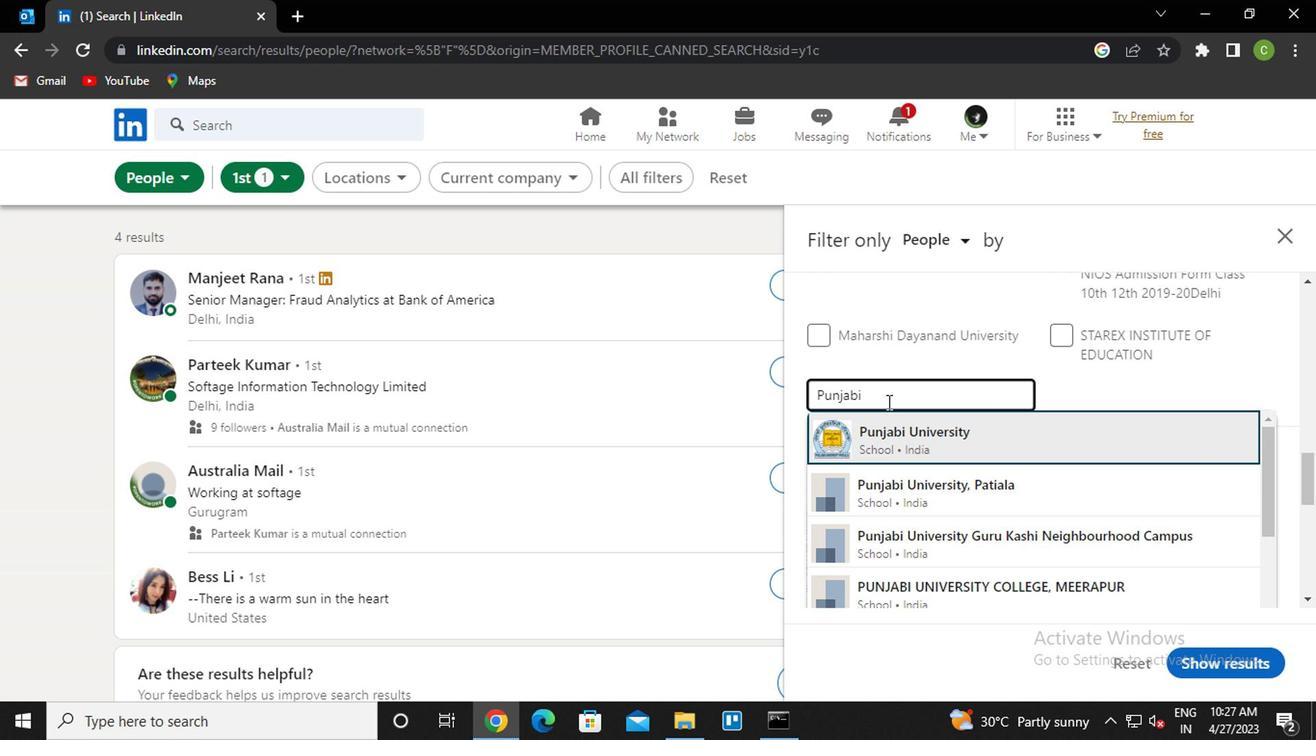 
Action: Mouse scrolled (883, 401) with delta (0, -1)
Screenshot: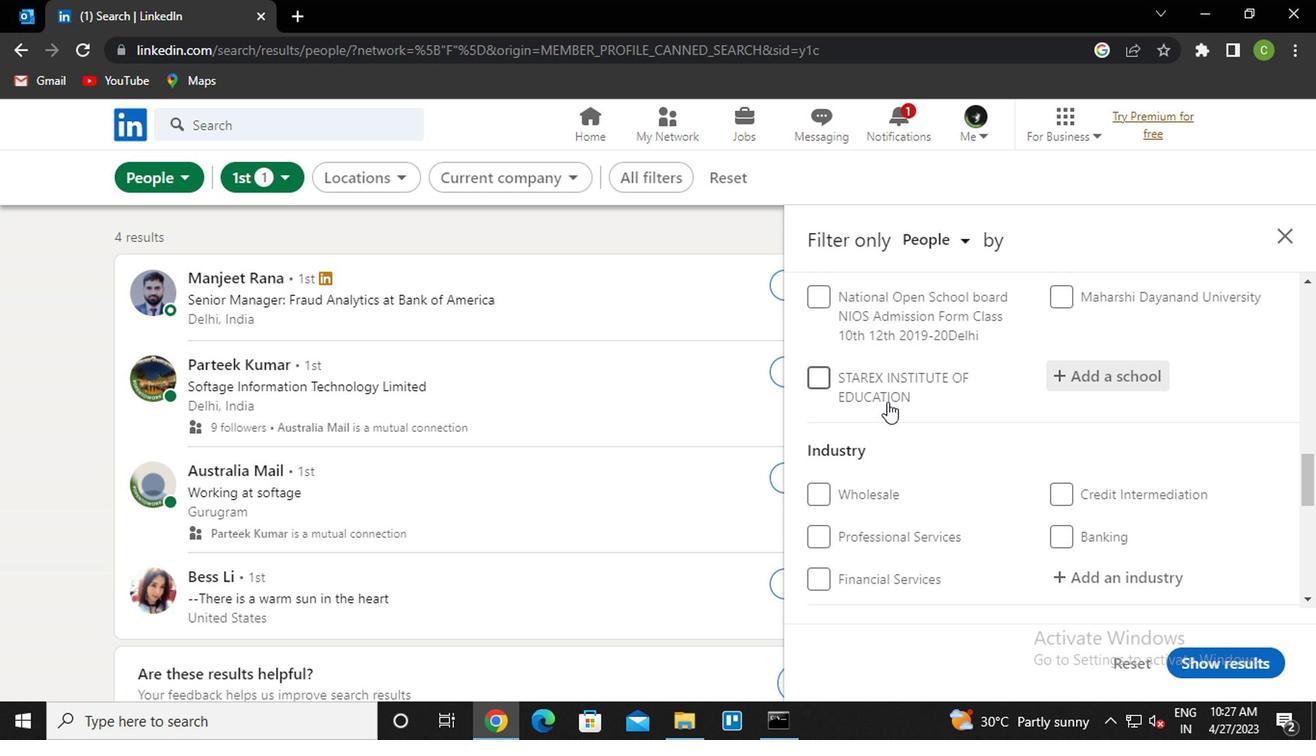 
Action: Mouse scrolled (883, 401) with delta (0, -1)
Screenshot: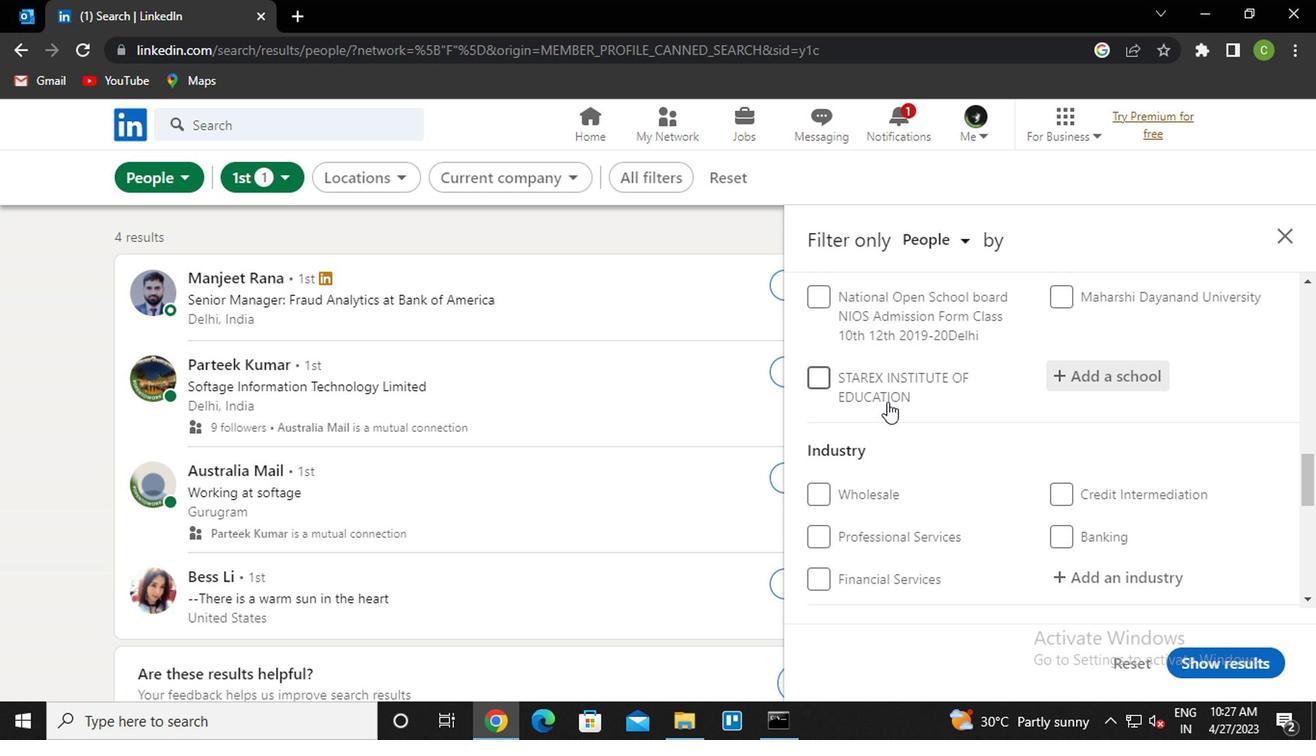 
Action: Mouse moved to (1113, 391)
Screenshot: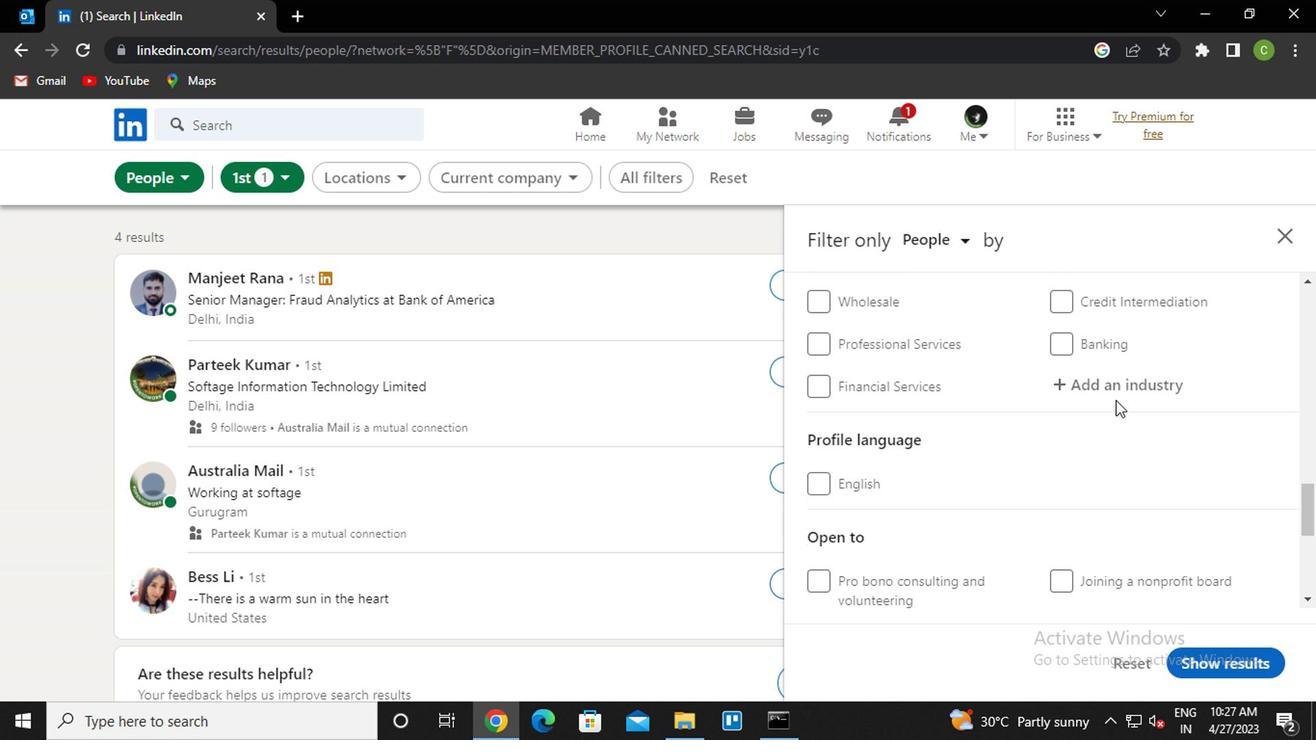 
Action: Mouse pressed left at (1113, 391)
Screenshot: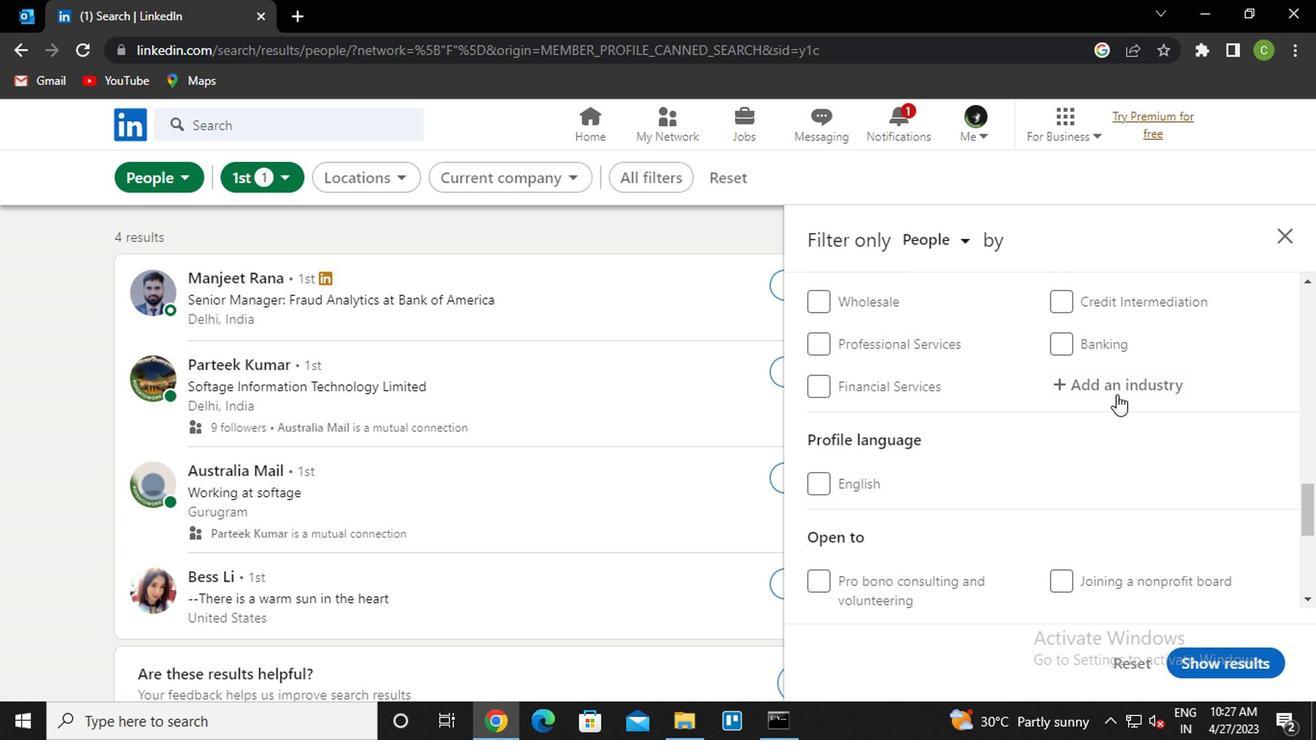 
Action: Key pressed <Key.caps_lock>g<Key.caps_lock>olf<Key.space><Key.caps_lock>c<Key.caps_lock>our<Key.down><Key.enter>
Screenshot: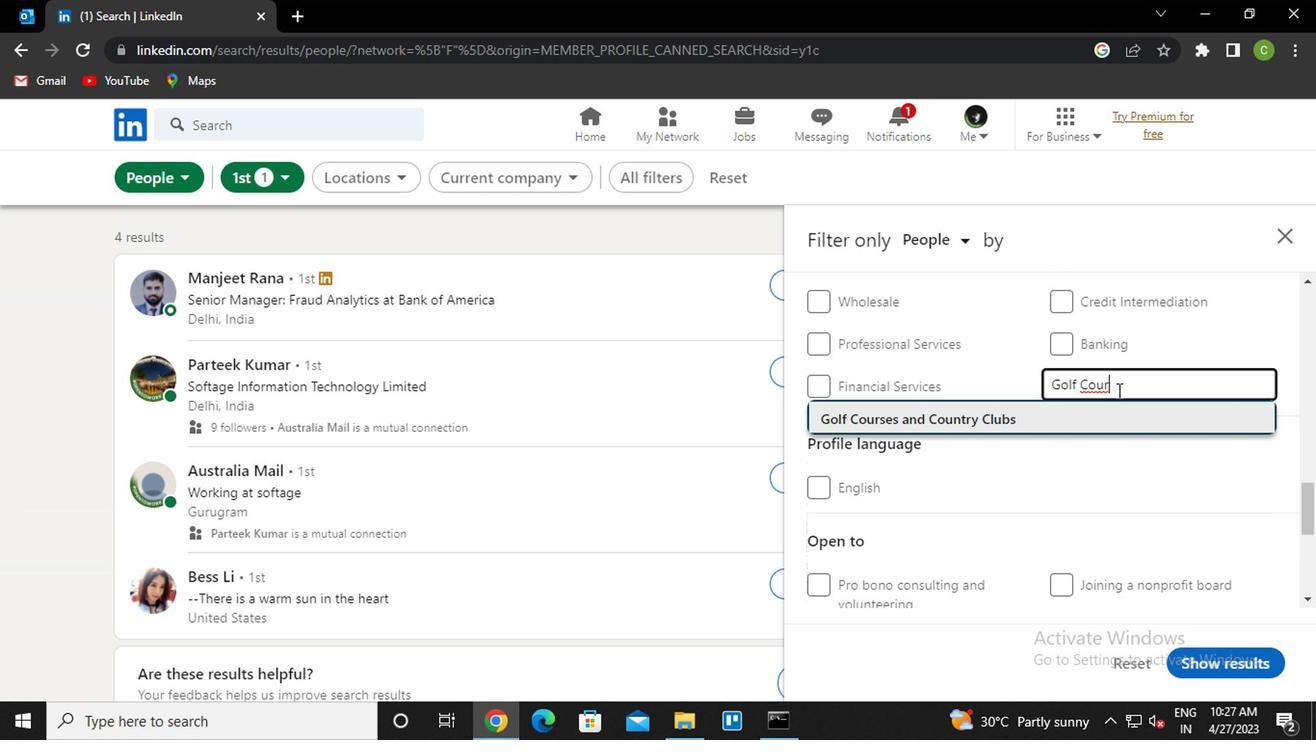 
Action: Mouse scrolled (1113, 390) with delta (0, -1)
Screenshot: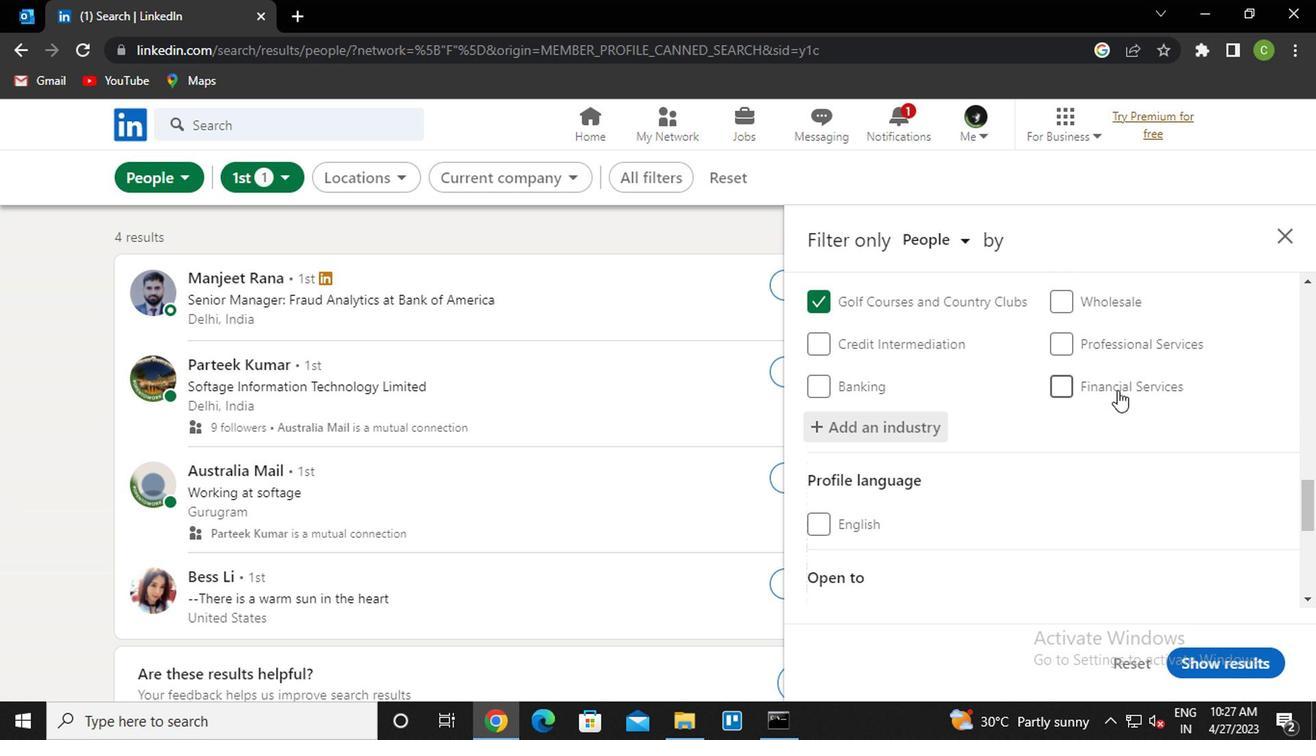 
Action: Mouse scrolled (1113, 390) with delta (0, -1)
Screenshot: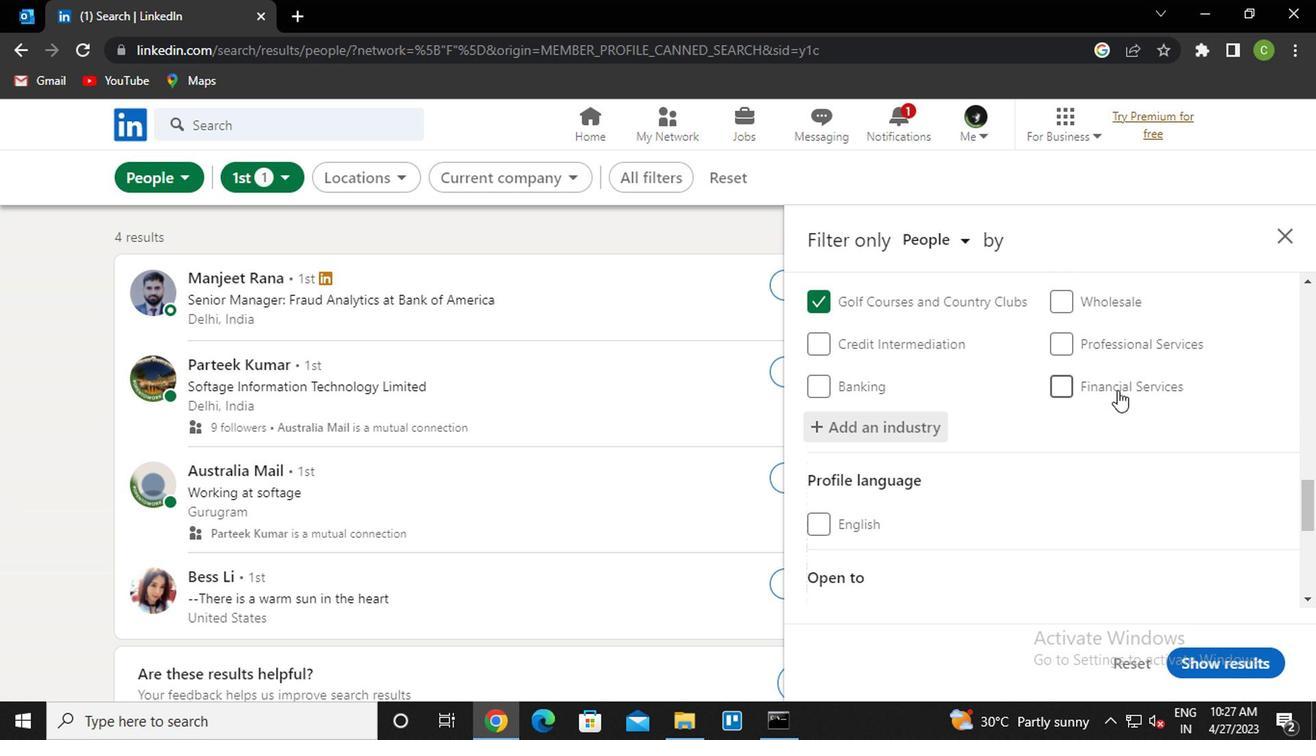 
Action: Mouse moved to (963, 468)
Screenshot: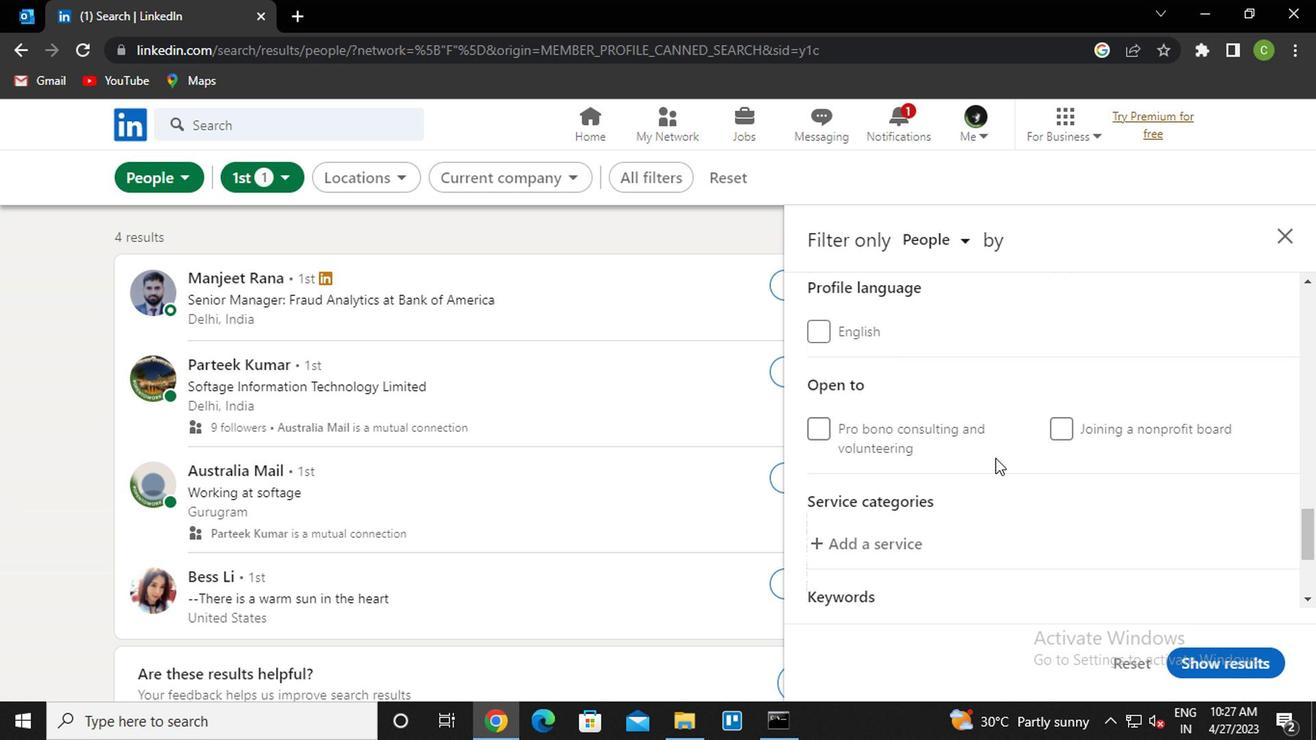 
Action: Mouse scrolled (963, 467) with delta (0, 0)
Screenshot: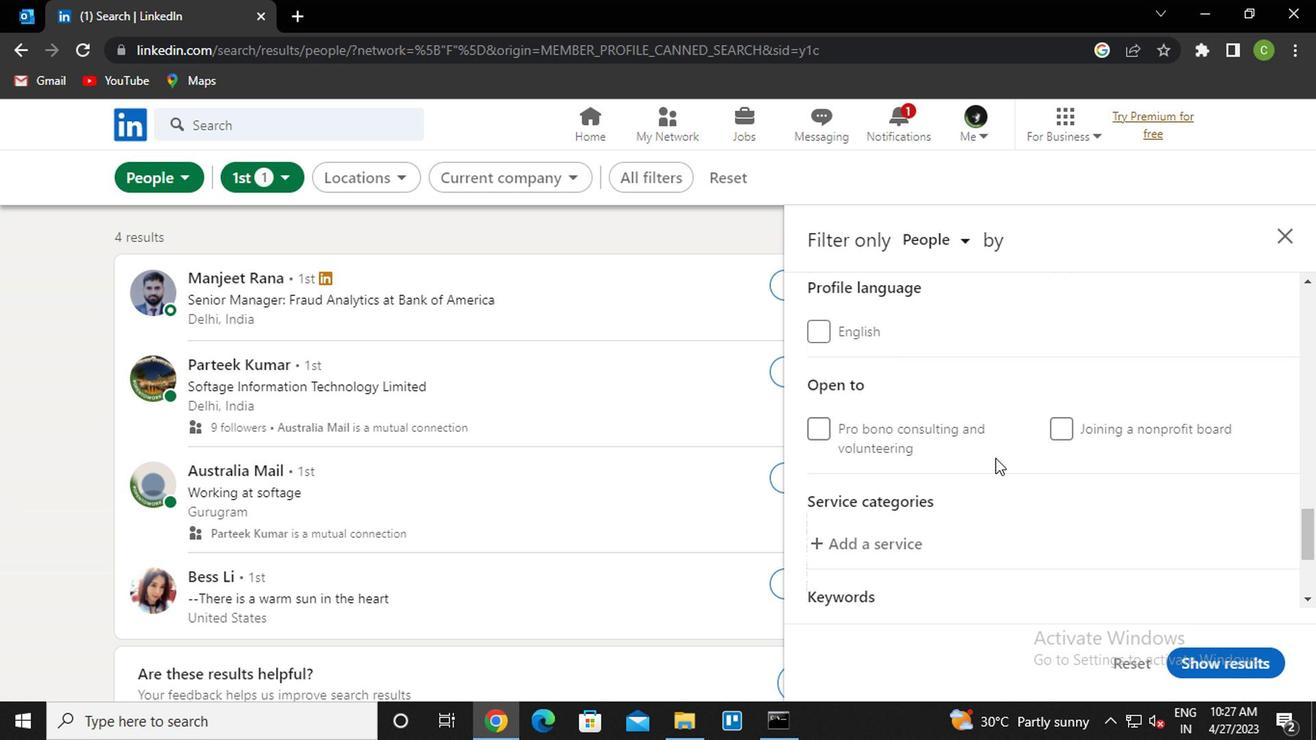 
Action: Mouse scrolled (963, 467) with delta (0, 0)
Screenshot: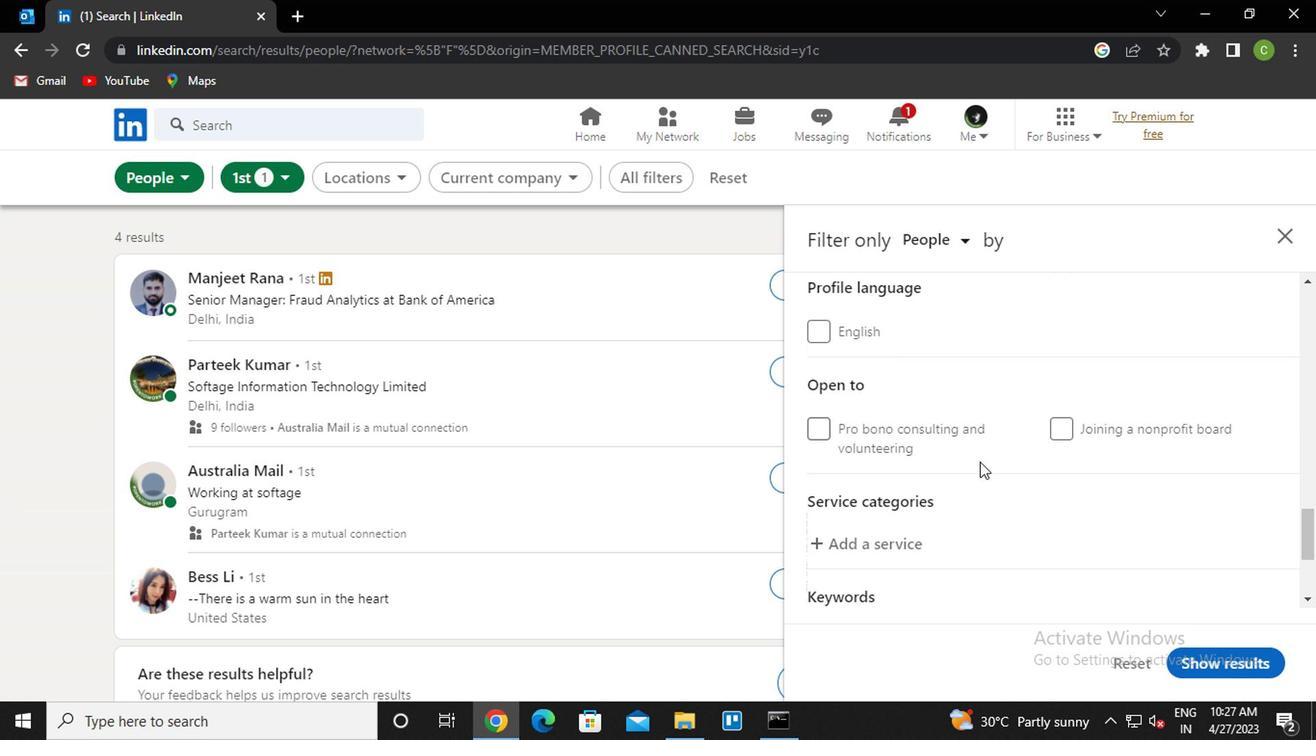
Action: Mouse moved to (878, 342)
Screenshot: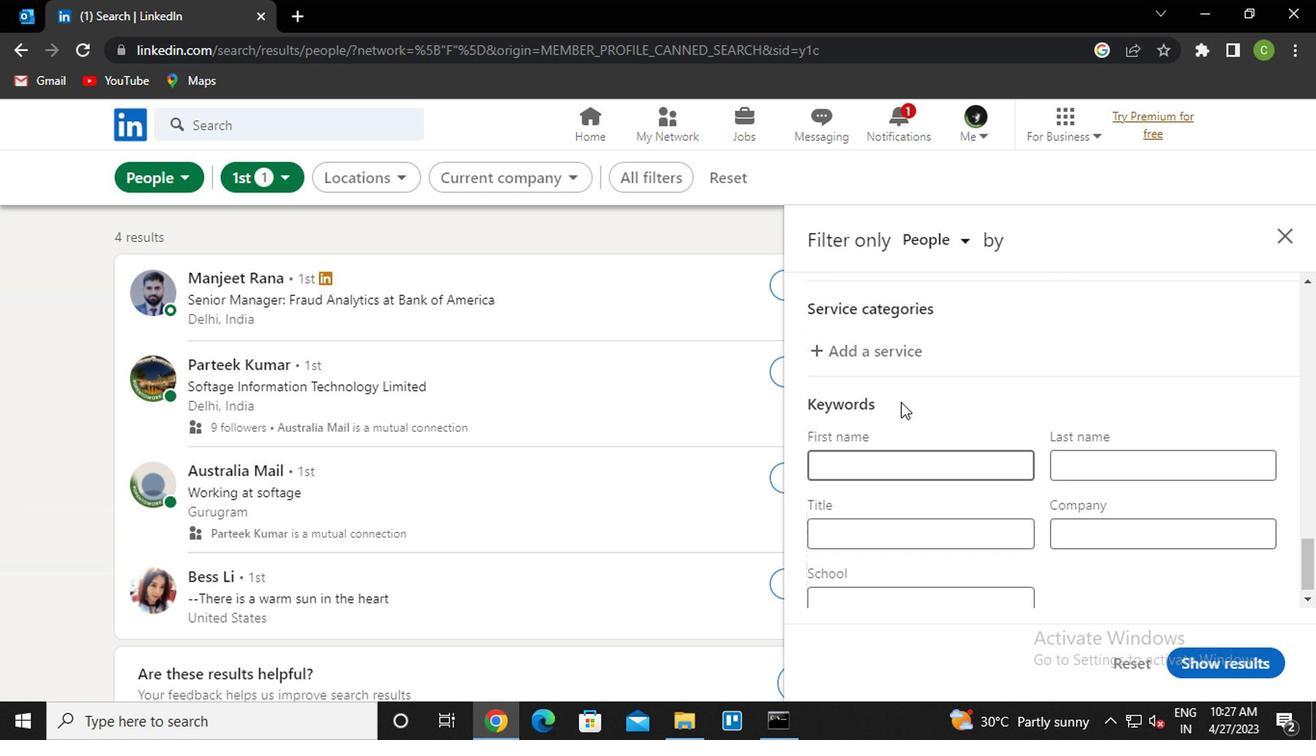 
Action: Mouse pressed left at (878, 342)
Screenshot: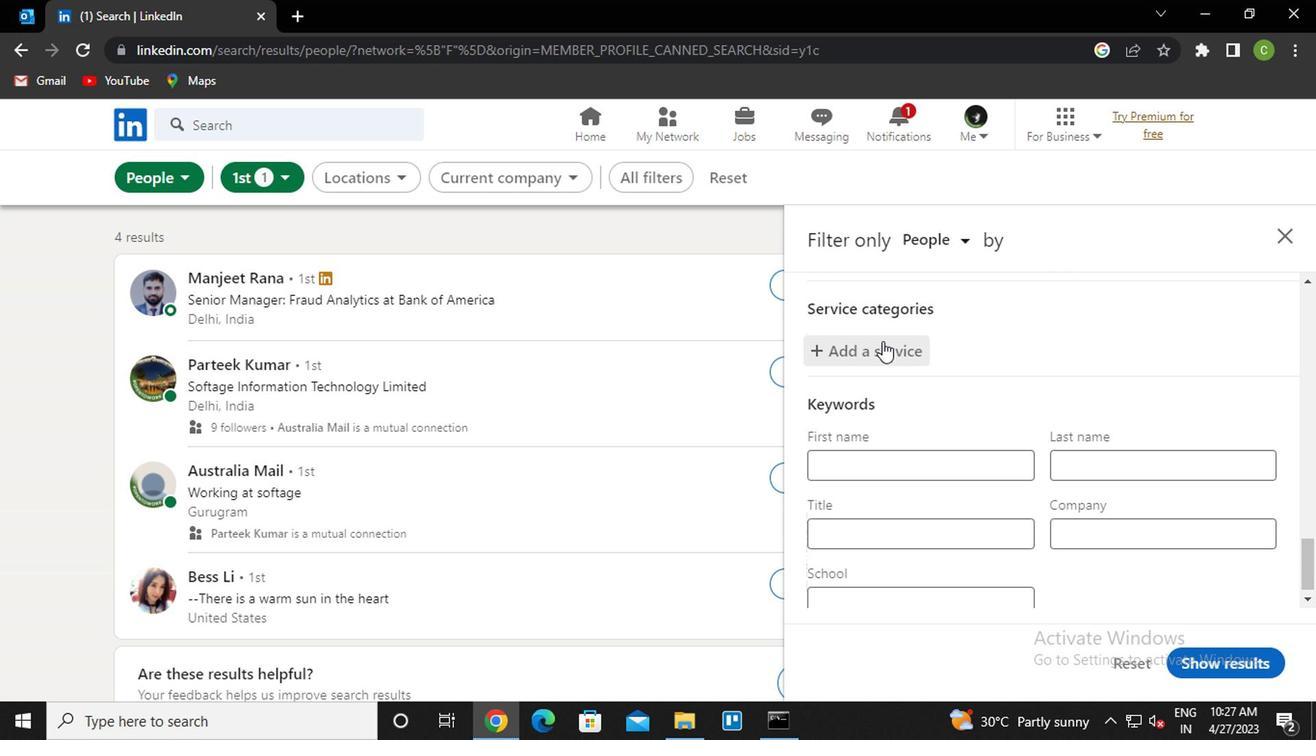 
Action: Key pressed <Key.caps_lock>g<Key.caps_lock>rant<Key.space>wri<Key.down><Key.enter>
Screenshot: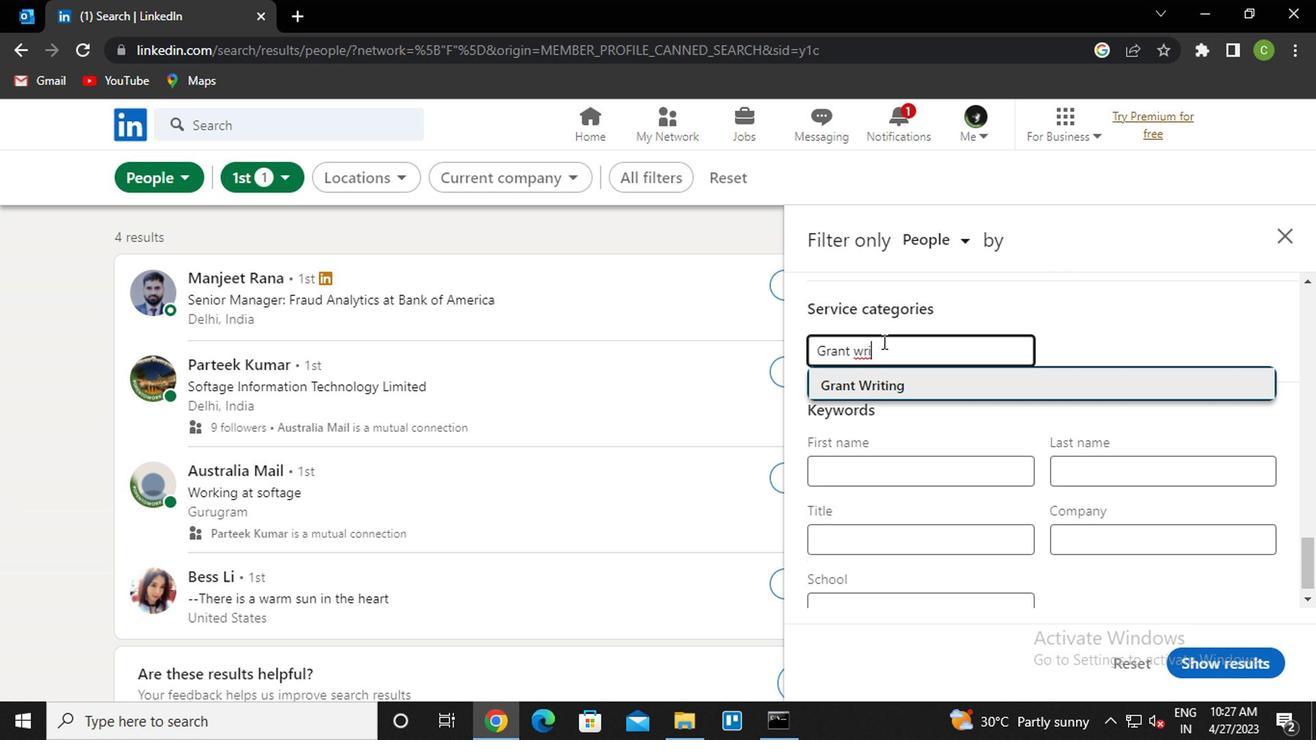 
Action: Mouse scrolled (878, 341) with delta (0, 0)
Screenshot: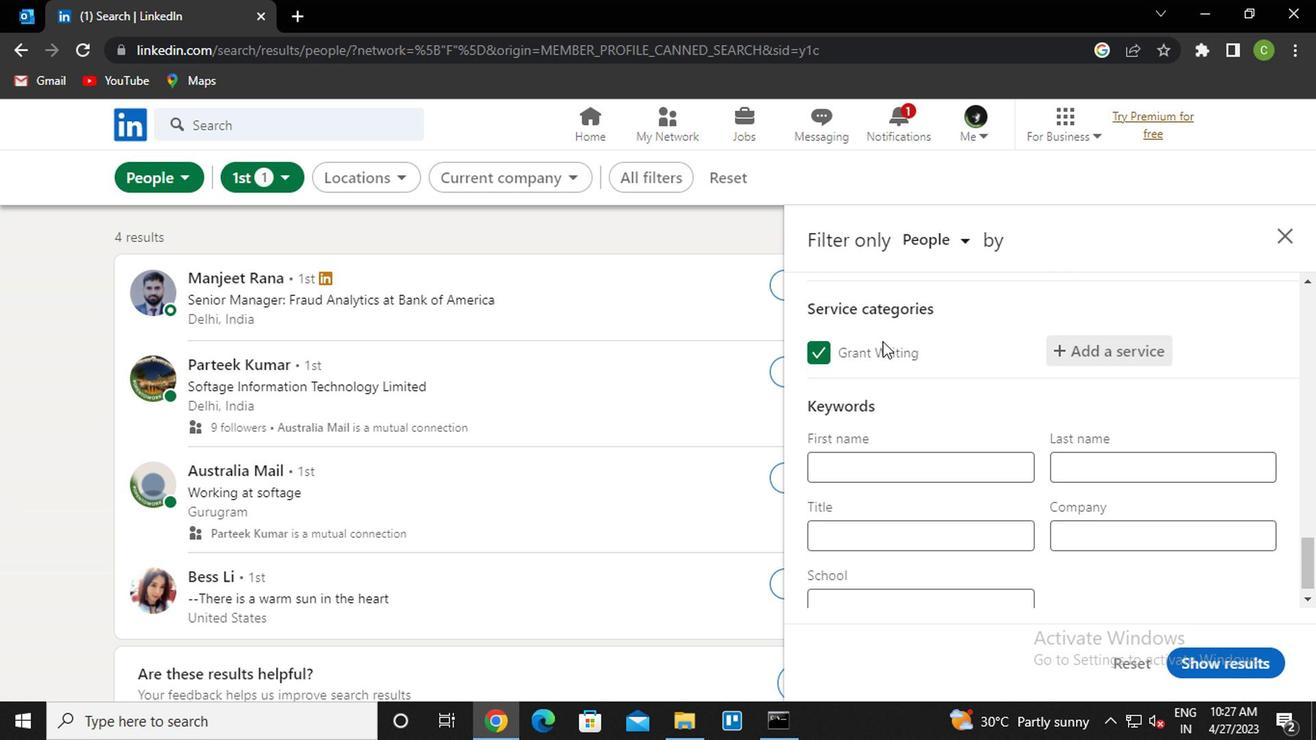 
Action: Mouse scrolled (878, 341) with delta (0, 0)
Screenshot: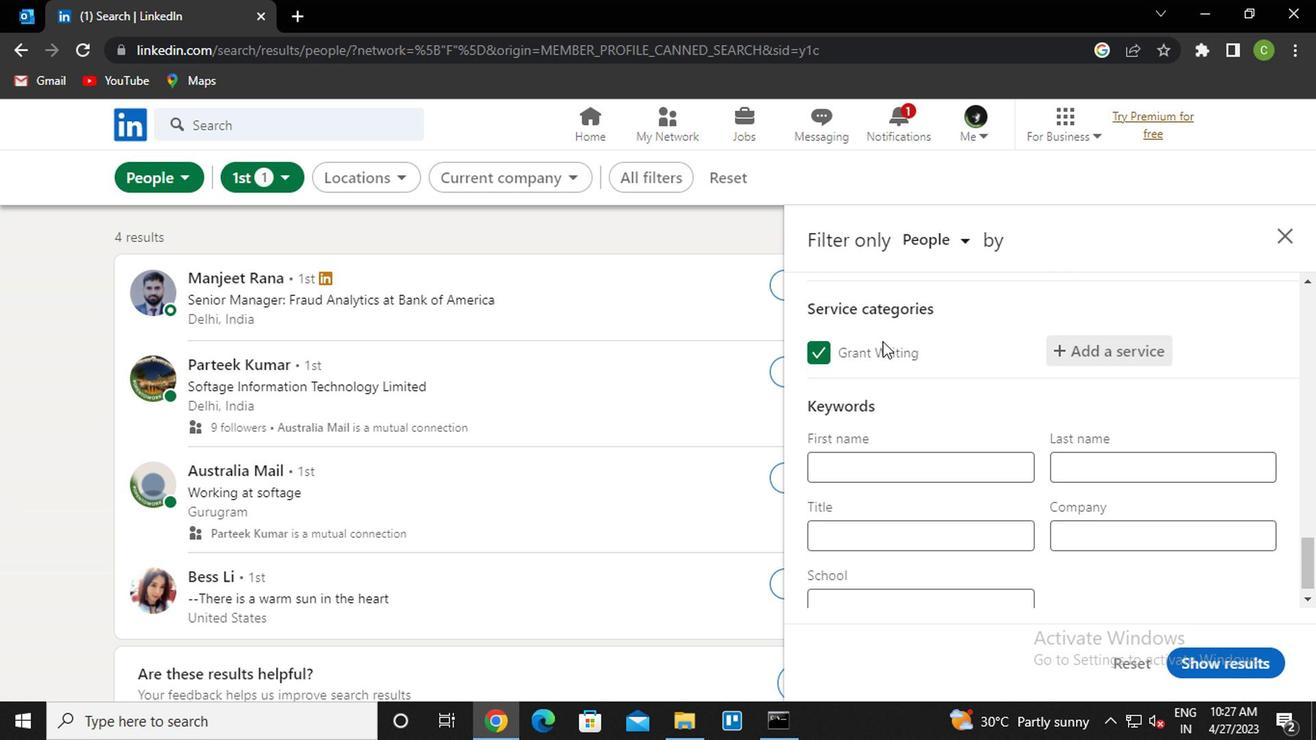 
Action: Mouse moved to (949, 530)
Screenshot: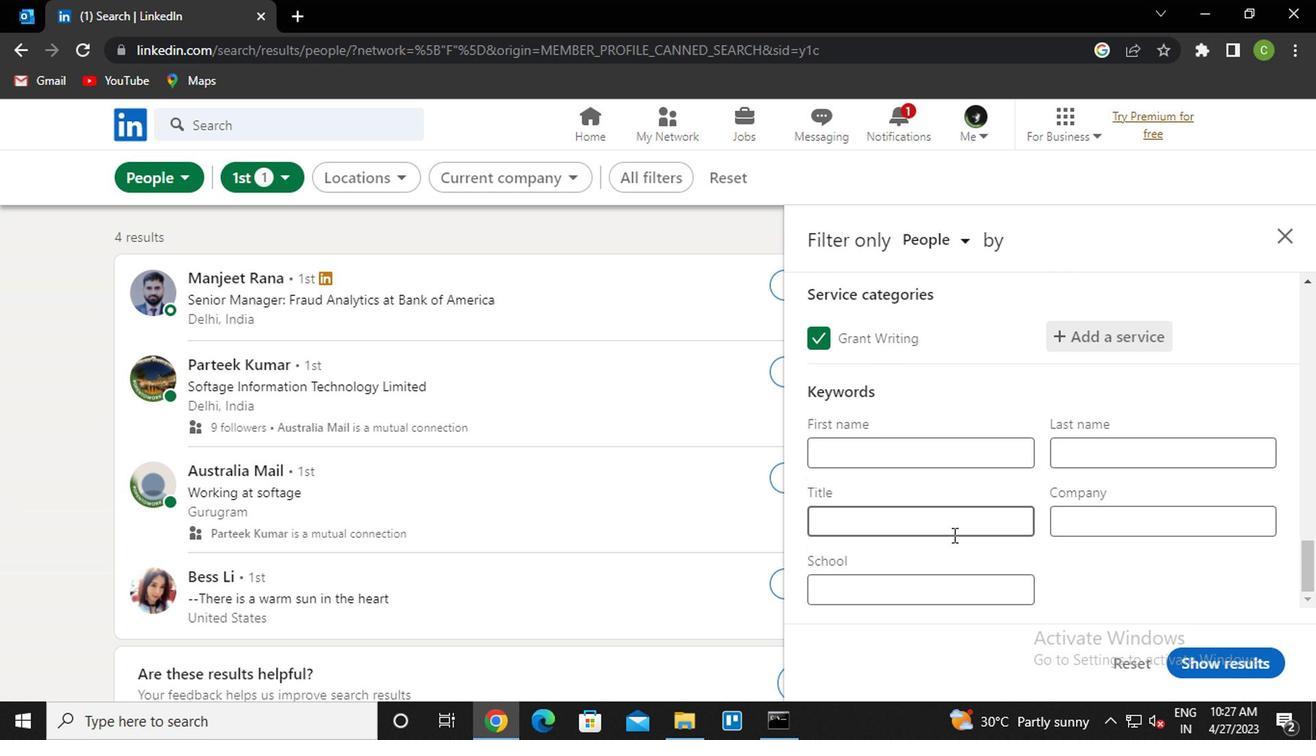 
Action: Mouse pressed left at (949, 530)
Screenshot: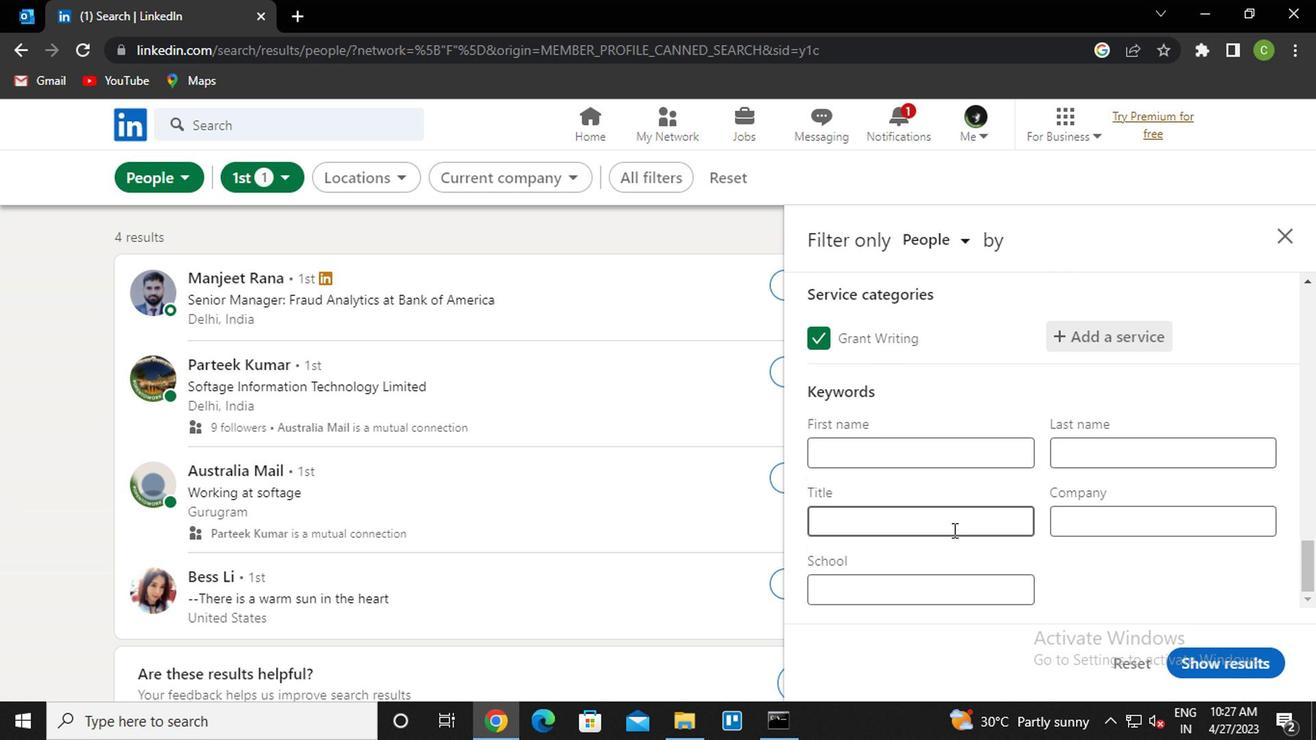 
Action: Key pressed <Key.caps_lock>a<Key.caps_lock>ccount<Key.space><Key.caps_lock>e<Key.caps_lock>xecutive
Screenshot: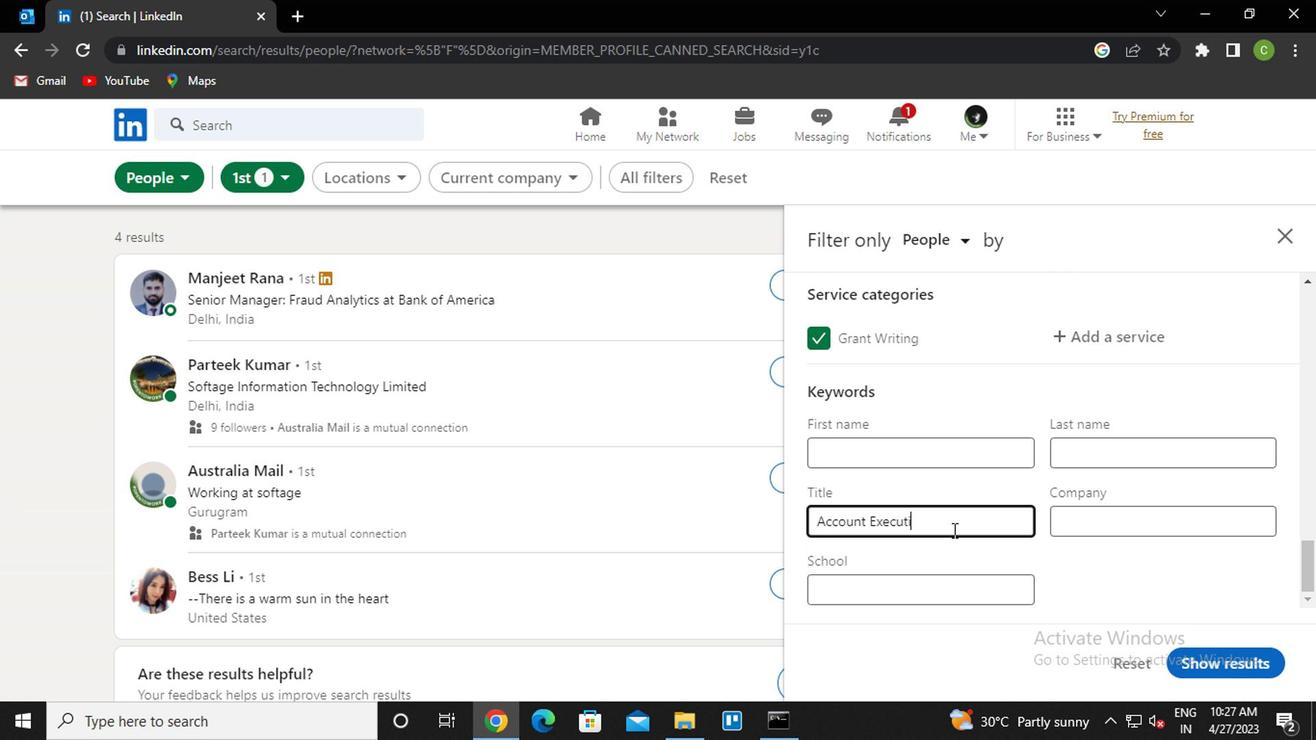 
Action: Mouse moved to (981, 511)
Screenshot: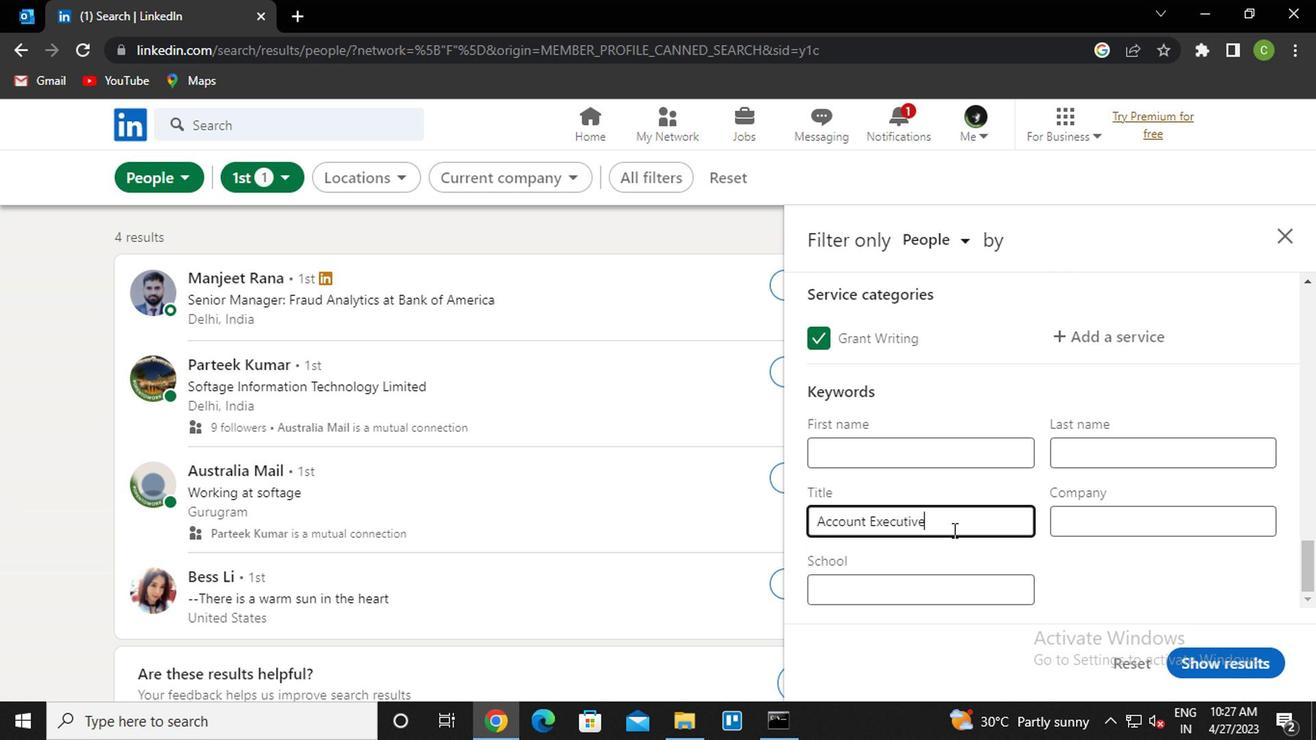 
Action: Mouse scrolled (981, 510) with delta (0, 0)
Screenshot: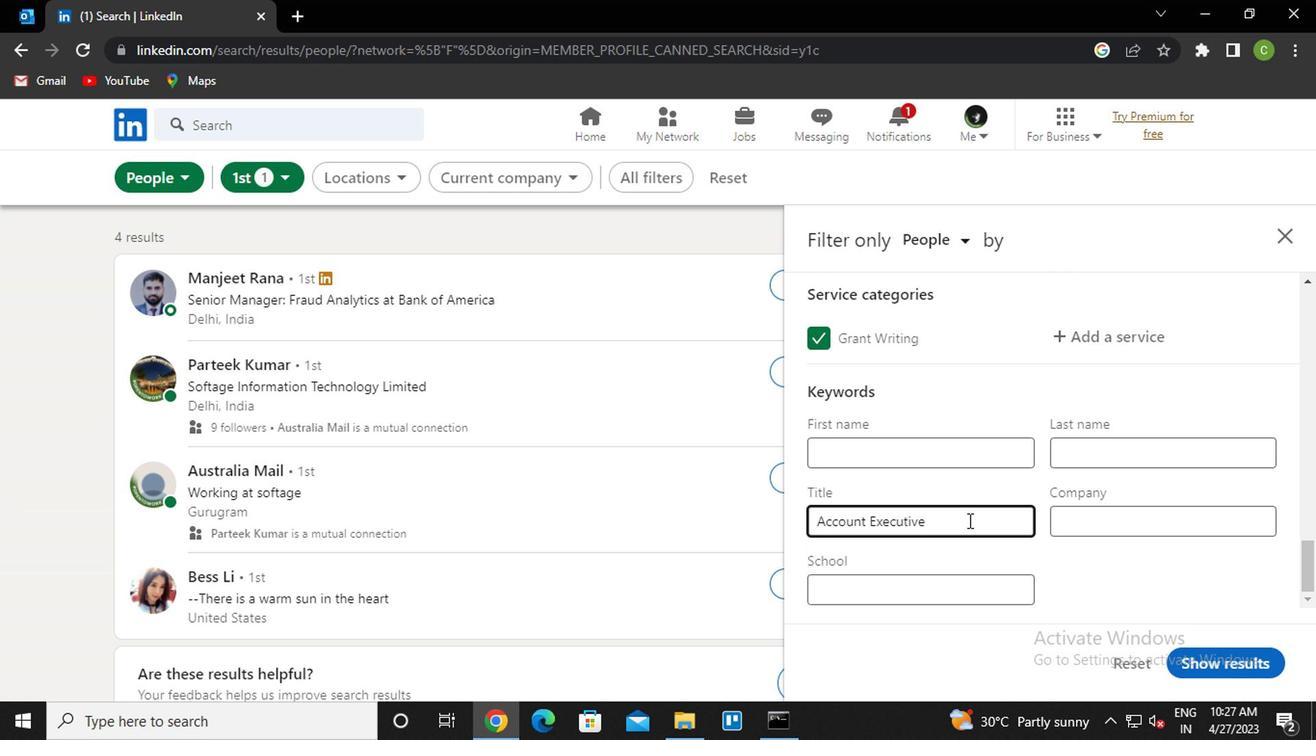 
Action: Mouse moved to (1219, 676)
Screenshot: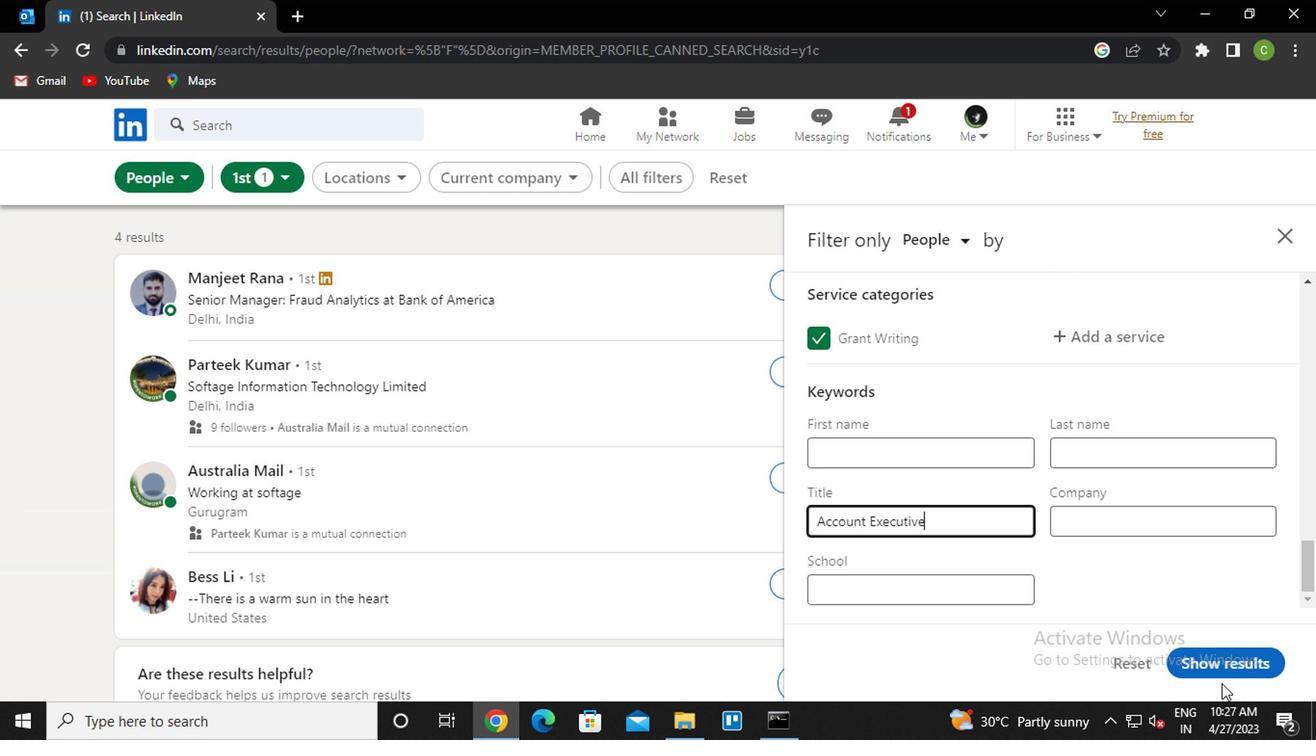 
Action: Mouse pressed left at (1219, 676)
Screenshot: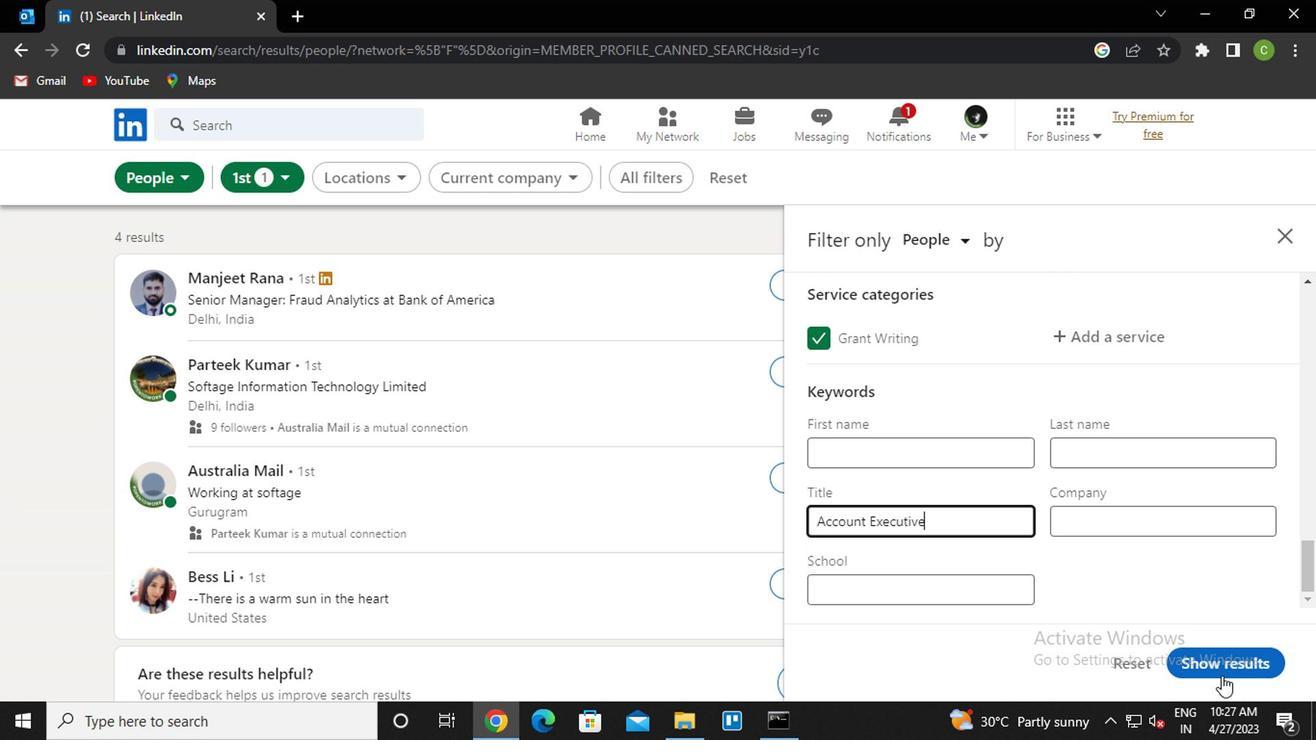 
Action: Mouse moved to (669, 540)
Screenshot: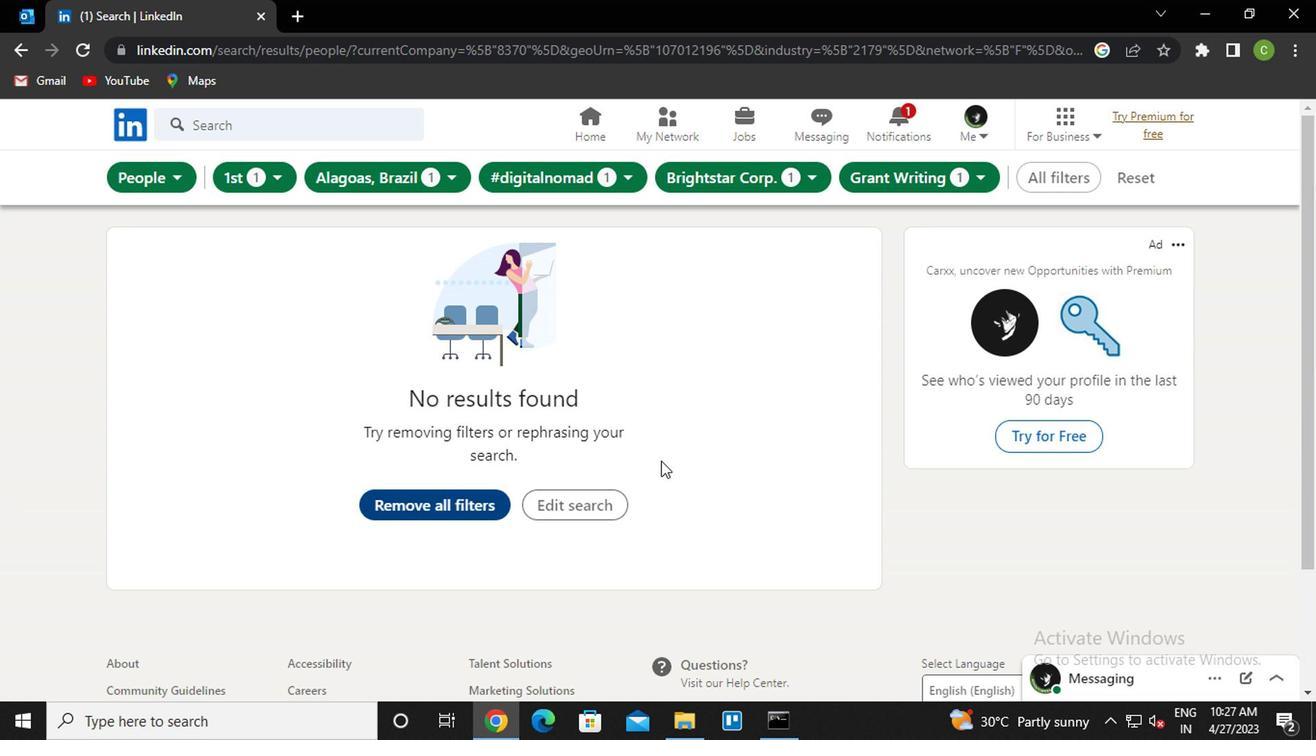 
Action: Key pressed <Key.f8>
Screenshot: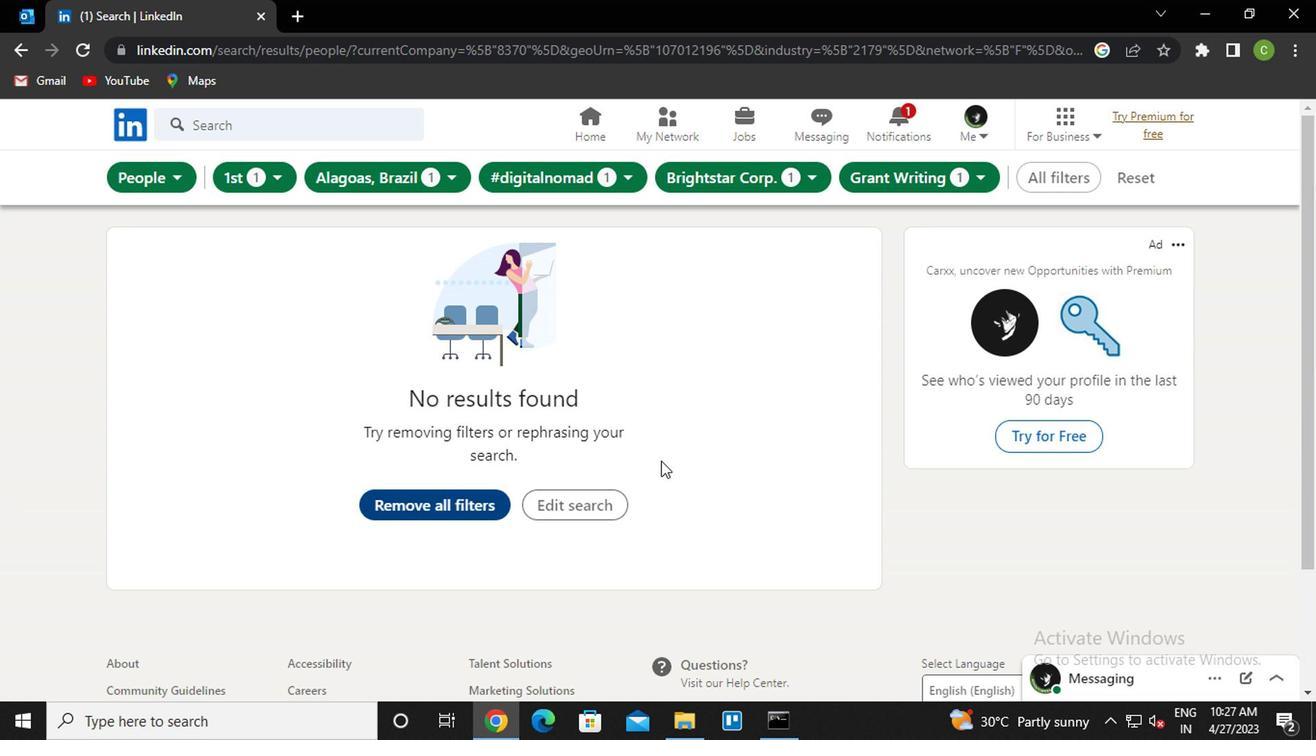 
